 Task: Add a signature Katherine Jones containing With heartfelt thanks and warm wishes, Katherine Jones to email address softage.5@softage.net and add a label Green initiatives
Action: Mouse moved to (542, 180)
Screenshot: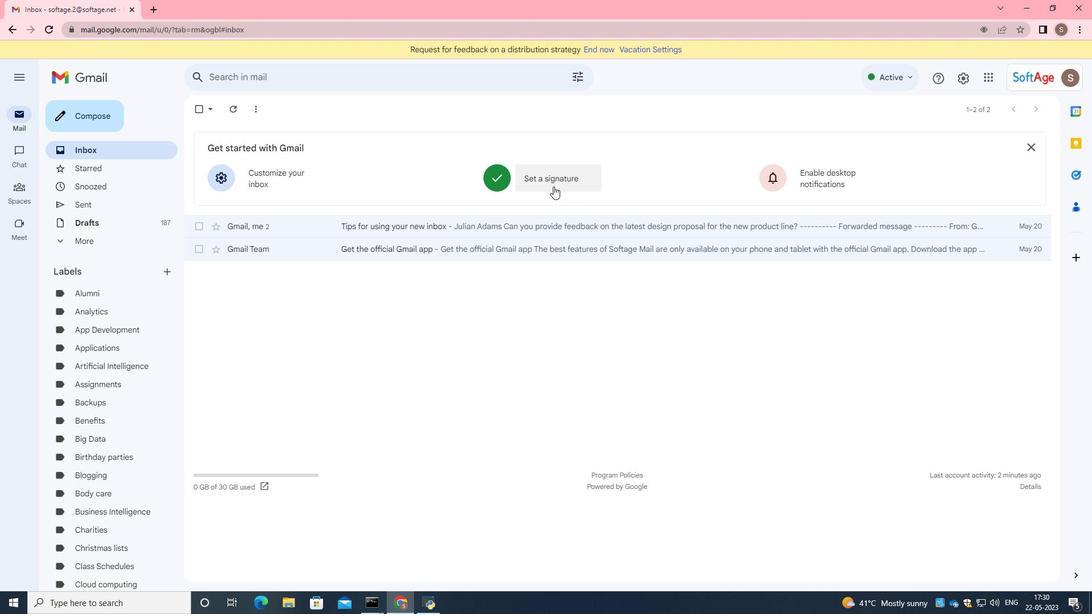 
Action: Mouse pressed left at (542, 180)
Screenshot: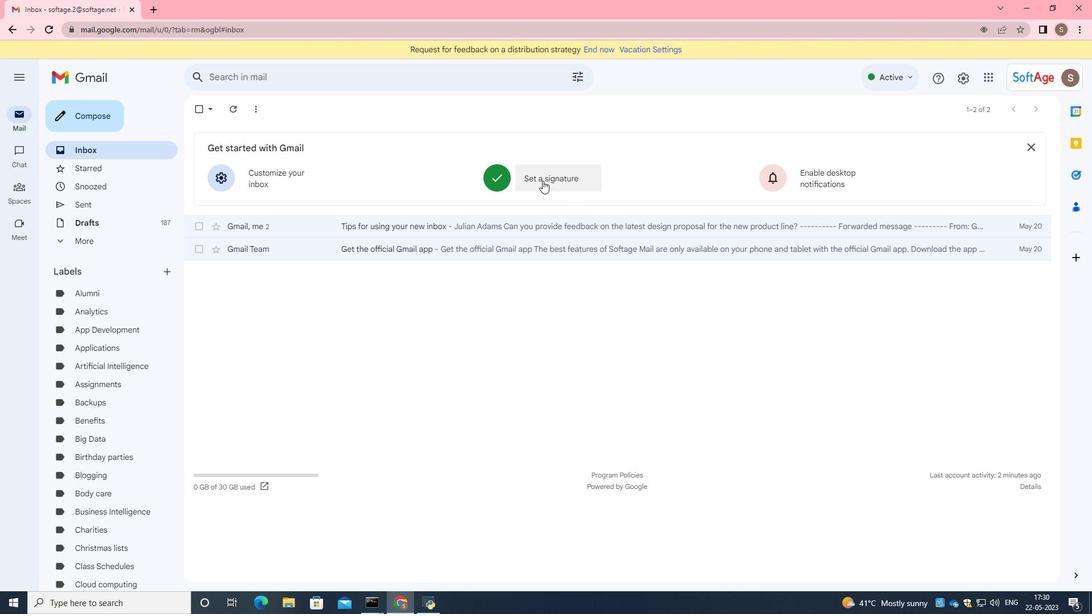
Action: Mouse moved to (521, 321)
Screenshot: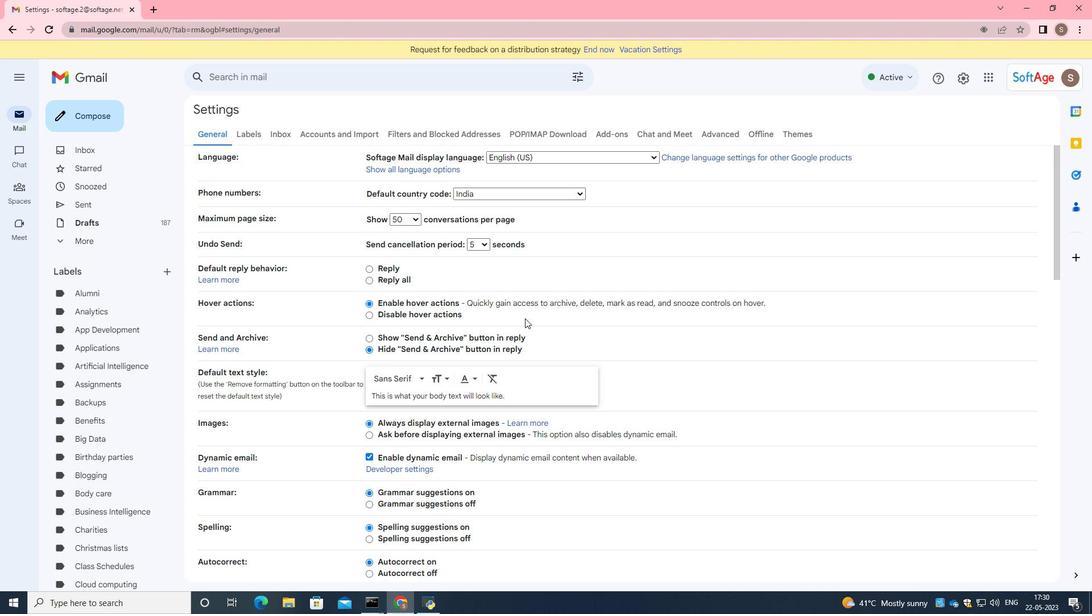 
Action: Mouse scrolled (521, 320) with delta (0, 0)
Screenshot: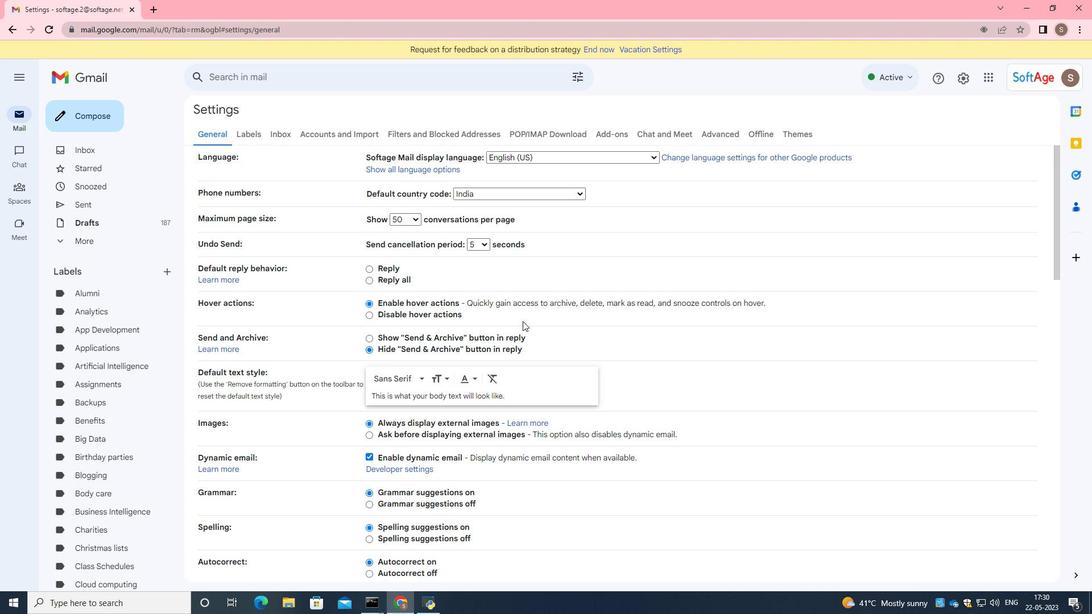 
Action: Mouse moved to (520, 320)
Screenshot: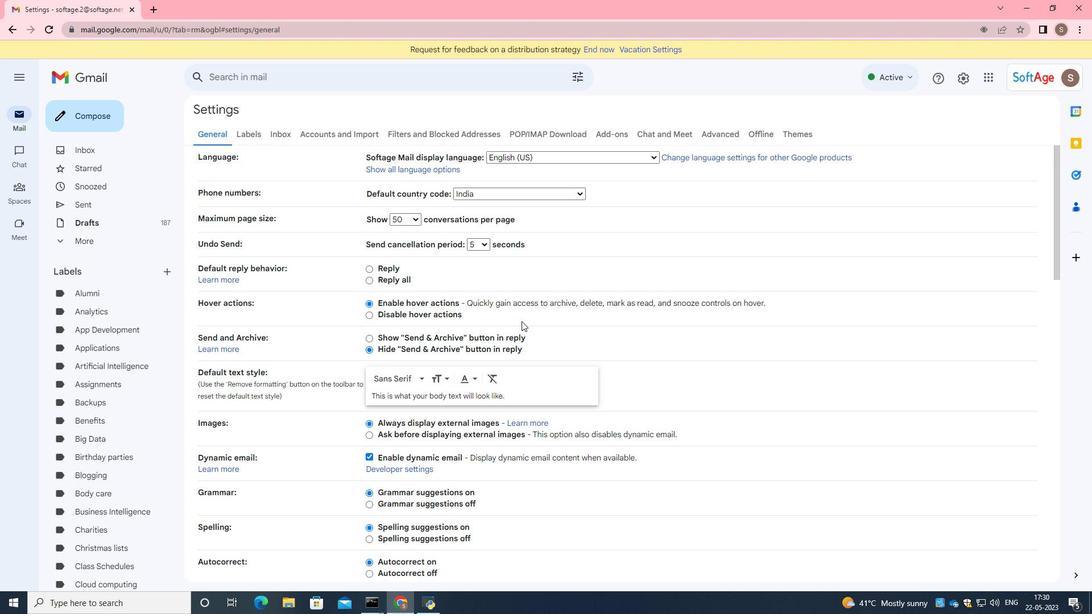 
Action: Mouse scrolled (521, 321) with delta (0, 0)
Screenshot: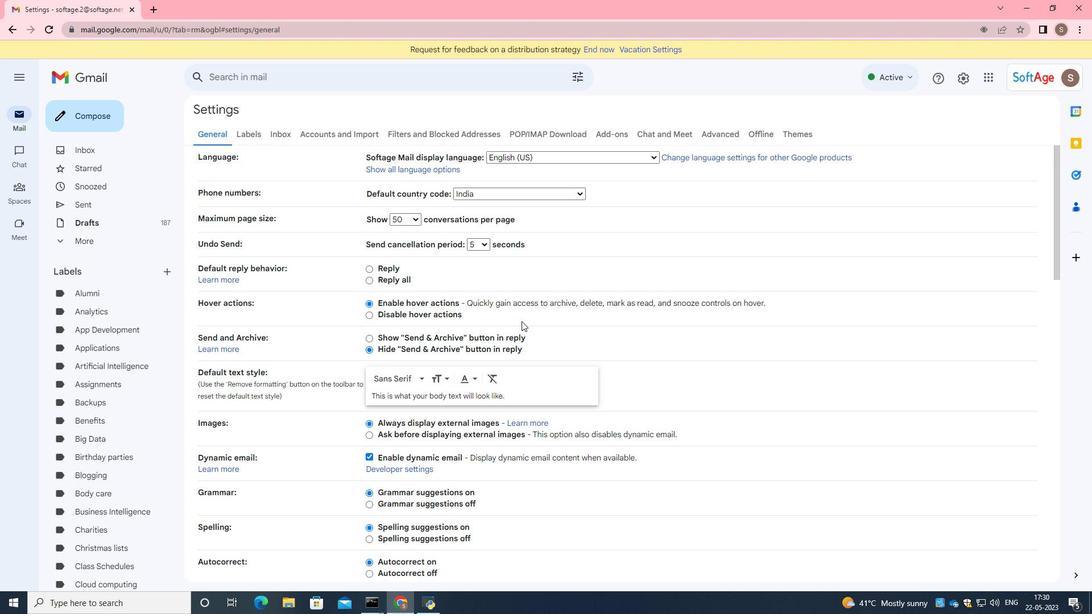 
Action: Mouse scrolled (521, 321) with delta (0, 0)
Screenshot: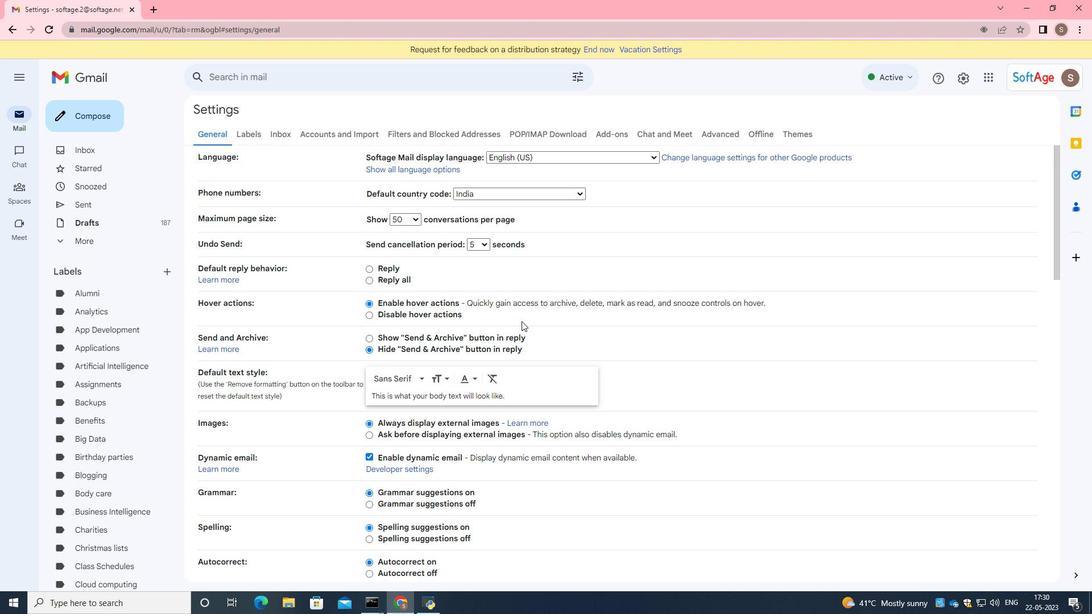 
Action: Mouse scrolled (521, 321) with delta (0, 0)
Screenshot: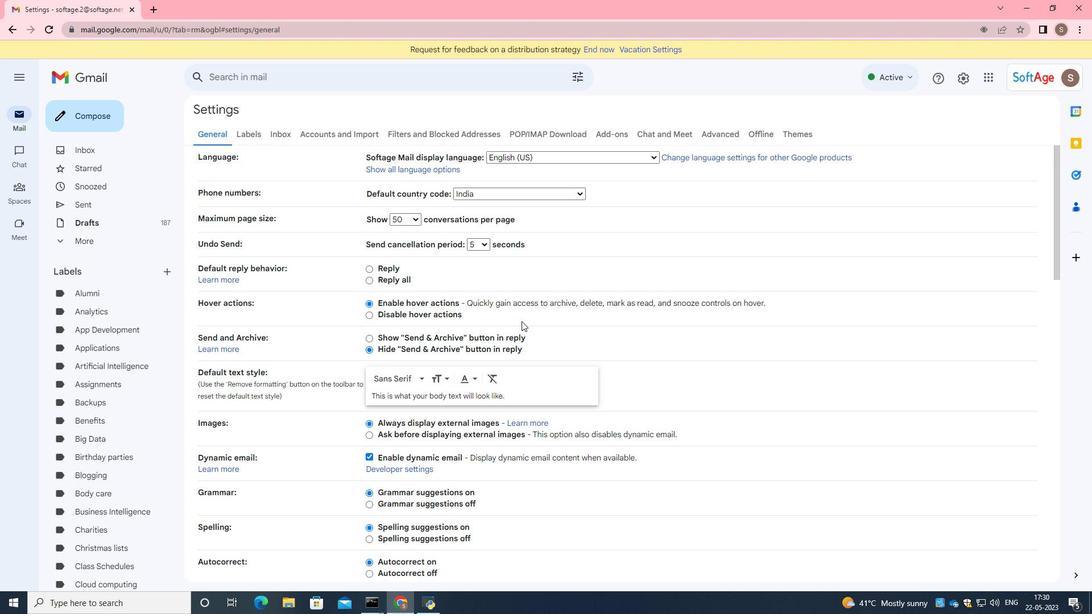 
Action: Mouse moved to (521, 320)
Screenshot: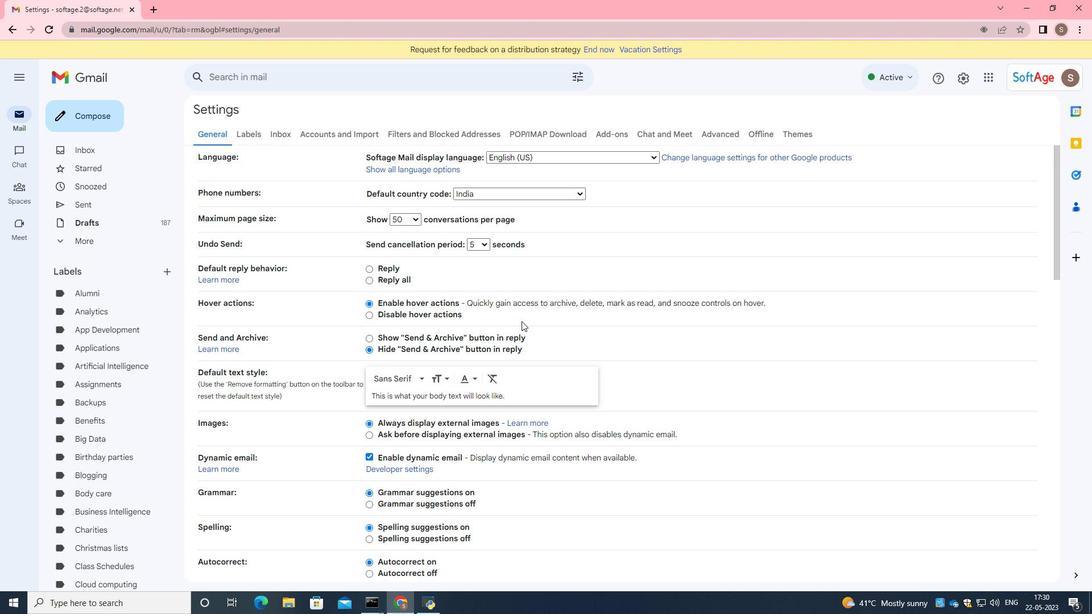 
Action: Mouse scrolled (521, 320) with delta (0, 0)
Screenshot: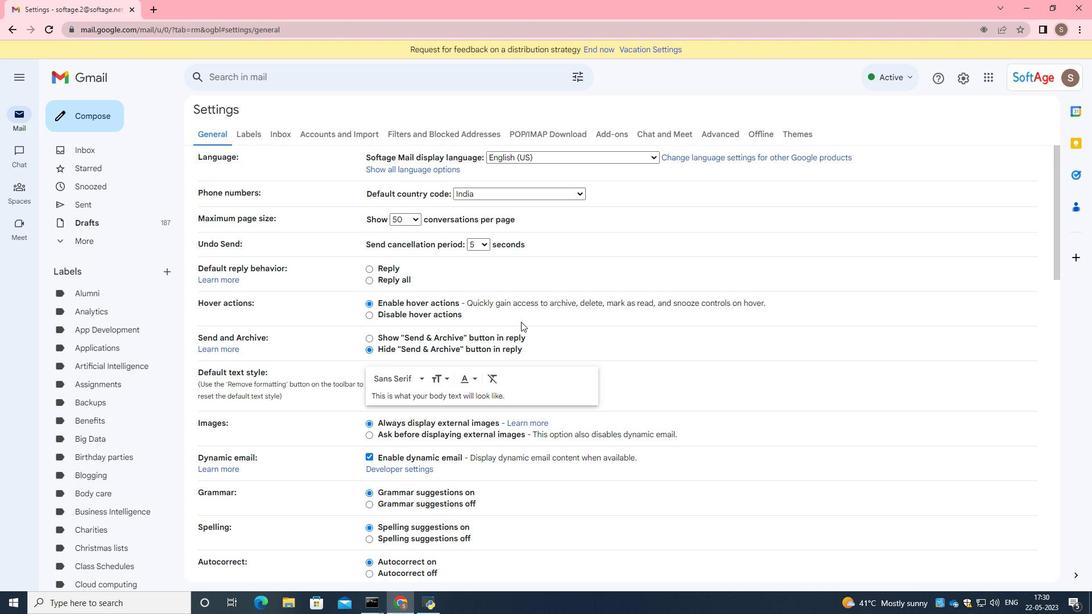
Action: Mouse moved to (521, 322)
Screenshot: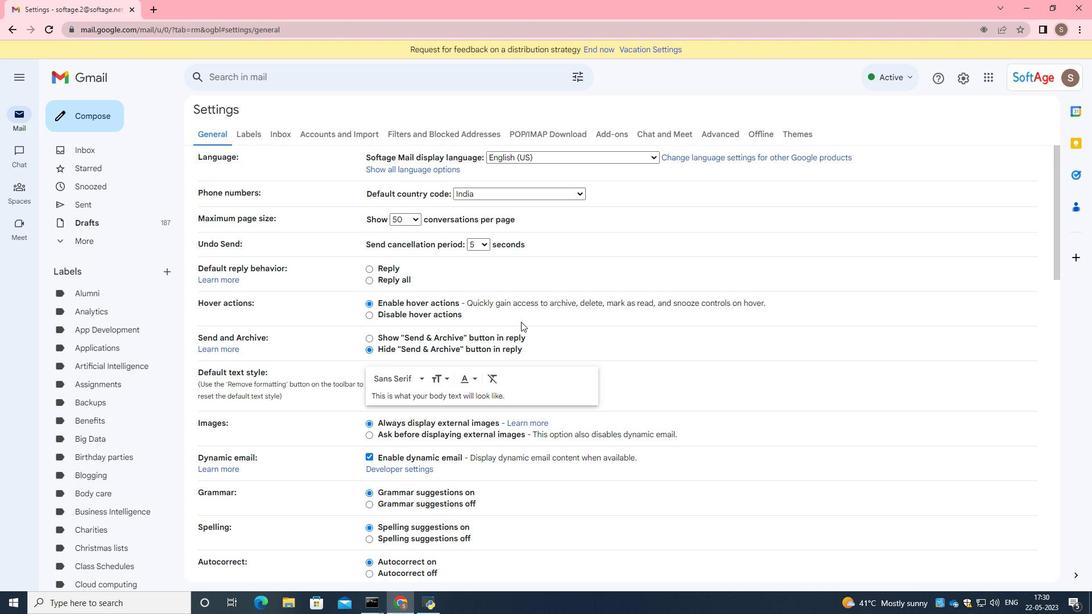 
Action: Mouse scrolled (521, 321) with delta (0, 0)
Screenshot: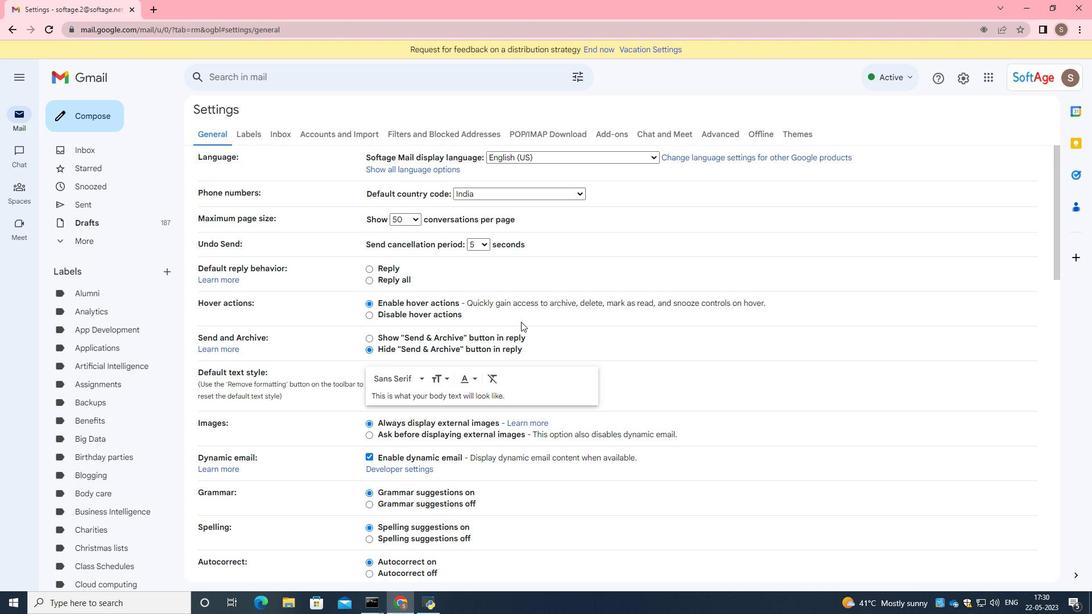 
Action: Mouse scrolled (521, 321) with delta (0, 0)
Screenshot: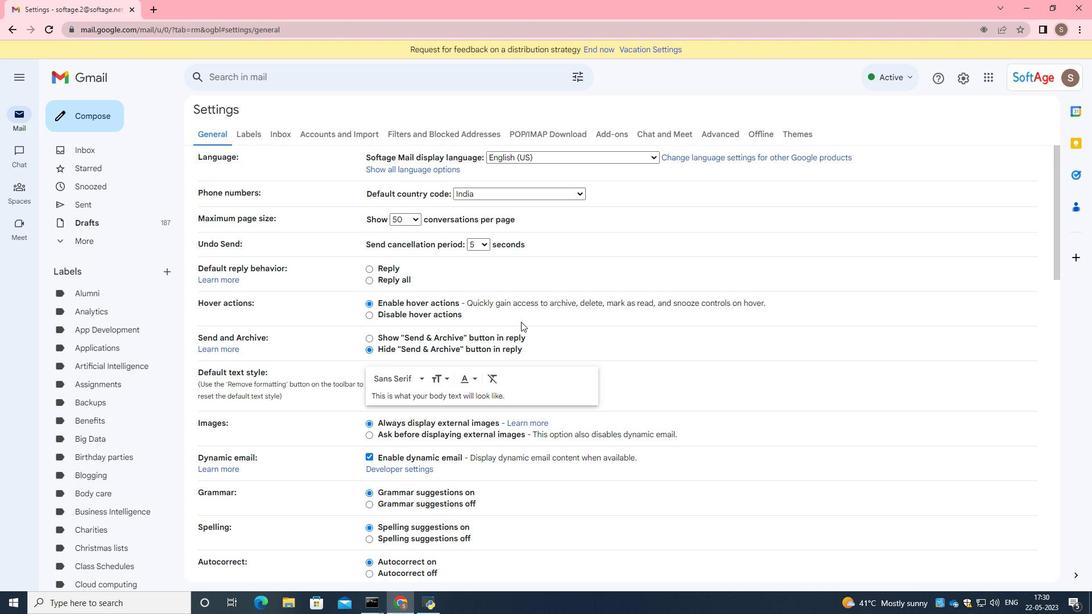 
Action: Mouse scrolled (521, 321) with delta (0, 0)
Screenshot: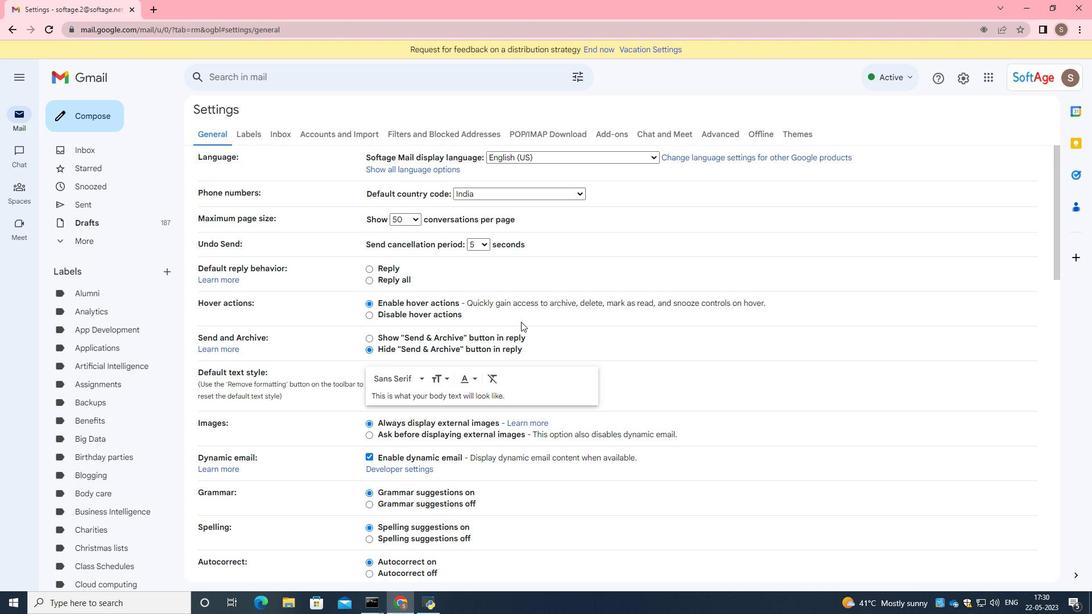 
Action: Mouse scrolled (521, 321) with delta (0, 0)
Screenshot: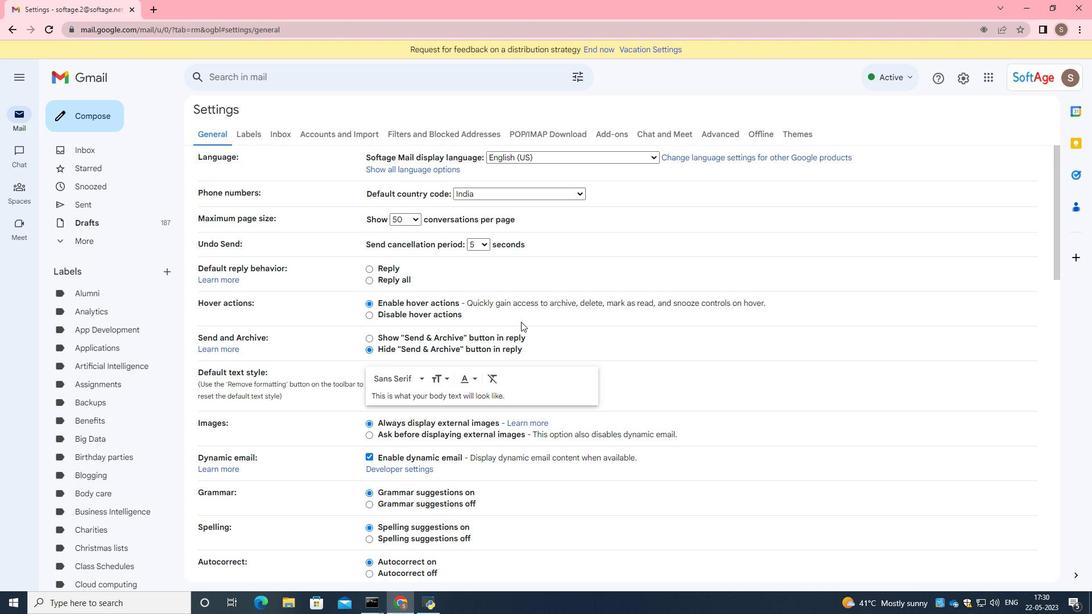 
Action: Mouse moved to (521, 323)
Screenshot: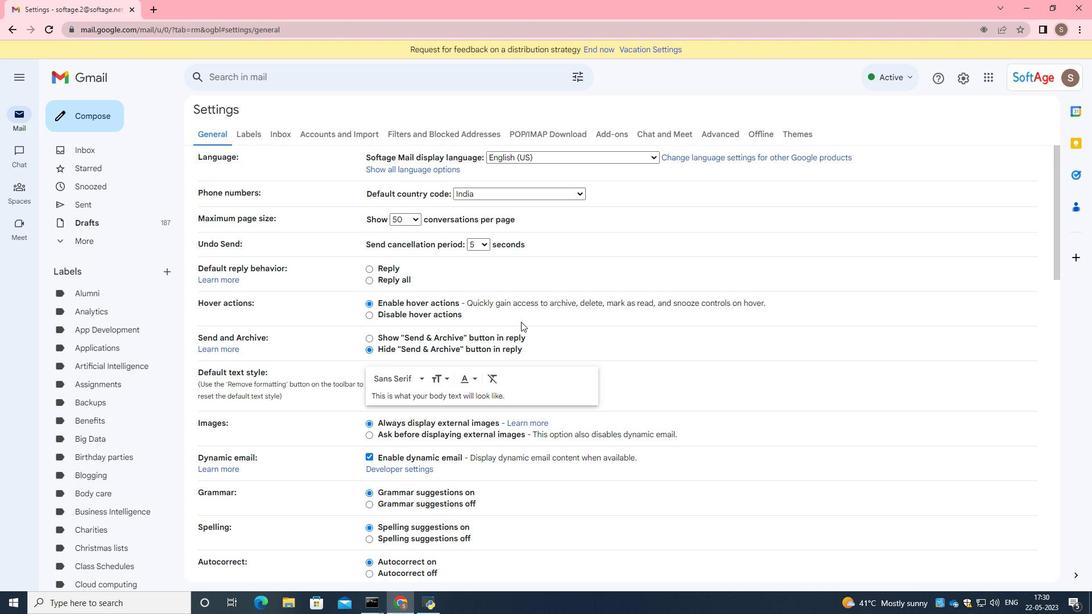 
Action: Mouse scrolled (521, 322) with delta (0, 0)
Screenshot: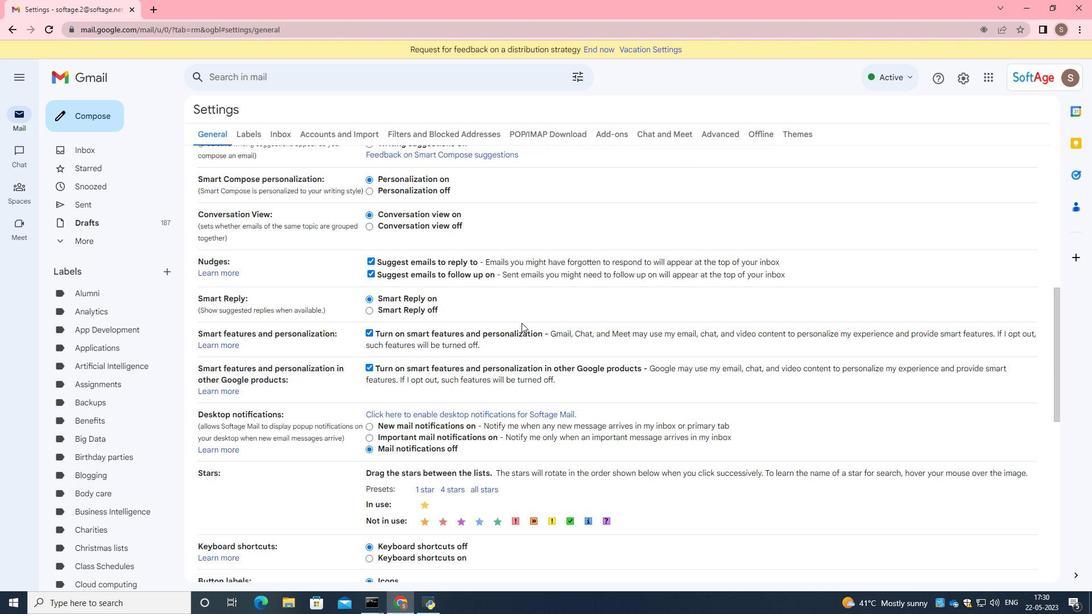 
Action: Mouse scrolled (521, 322) with delta (0, 0)
Screenshot: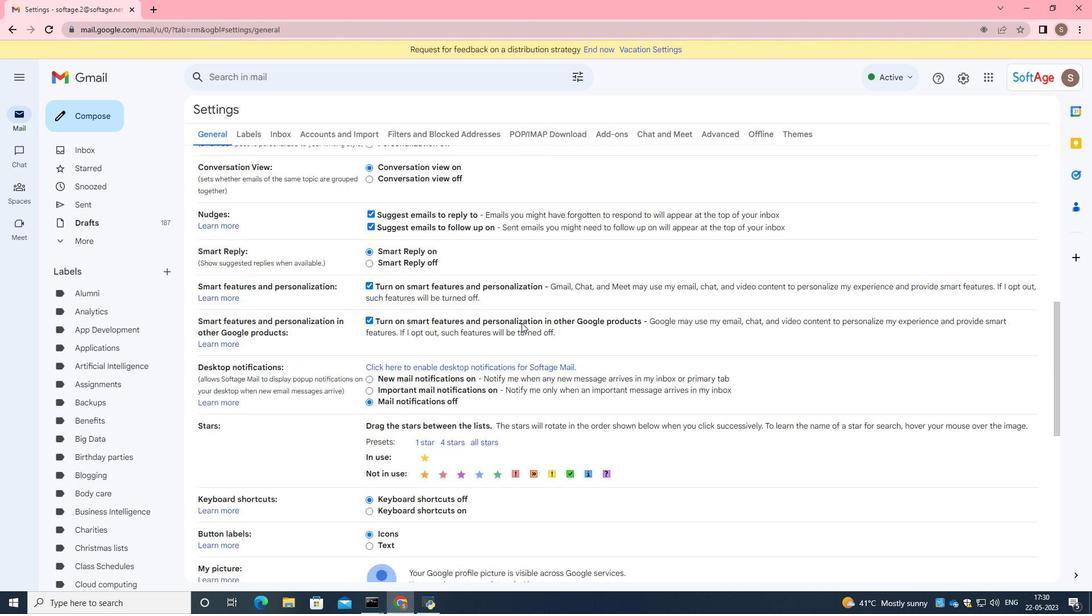 
Action: Mouse moved to (521, 330)
Screenshot: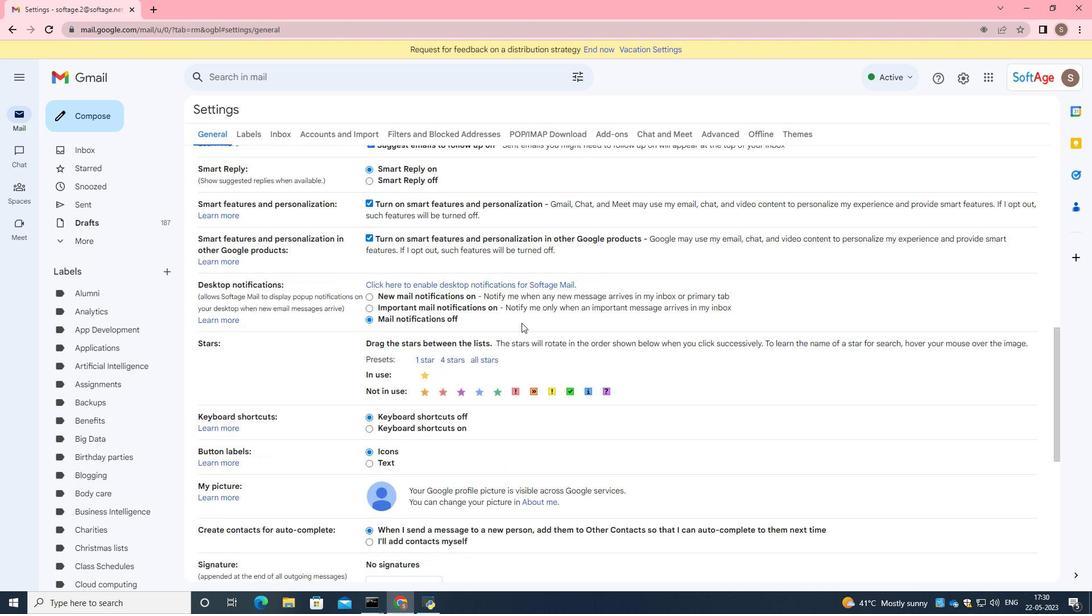 
Action: Mouse scrolled (521, 329) with delta (0, 0)
Screenshot: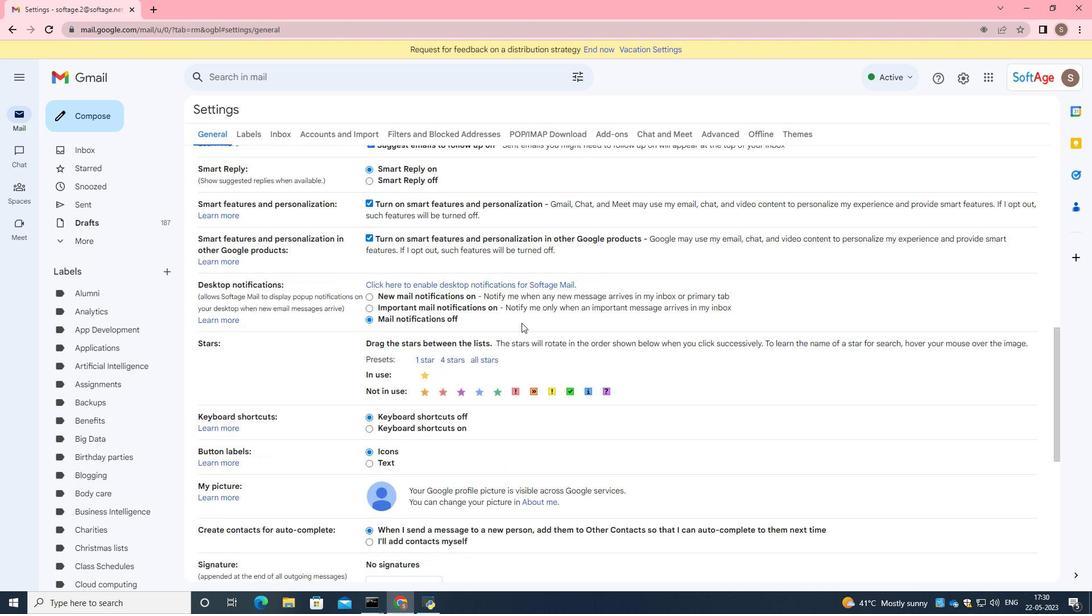 
Action: Mouse moved to (523, 334)
Screenshot: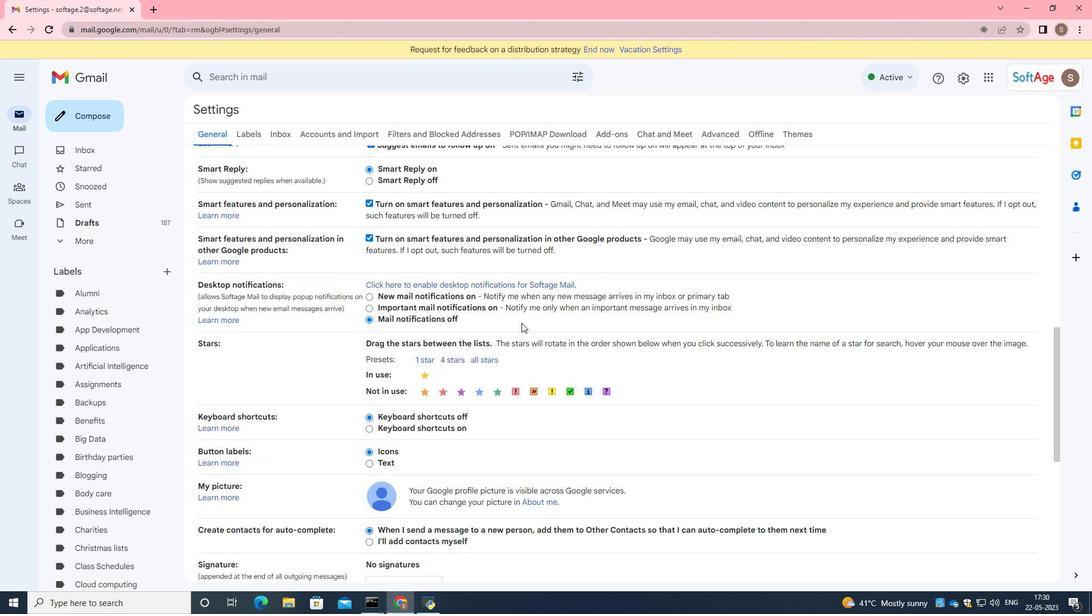 
Action: Mouse scrolled (523, 333) with delta (0, 0)
Screenshot: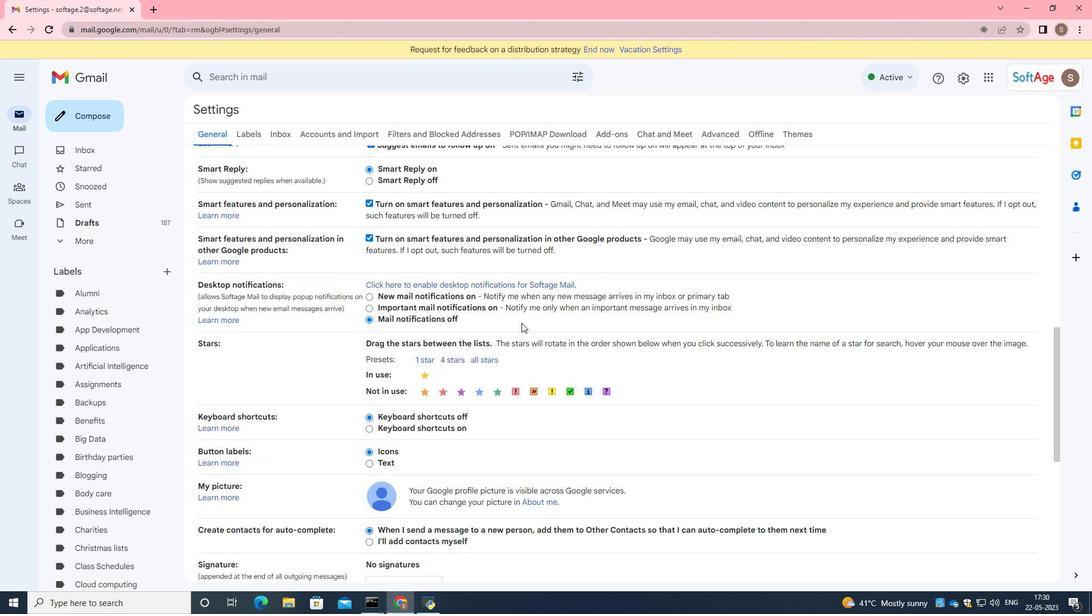 
Action: Mouse moved to (523, 336)
Screenshot: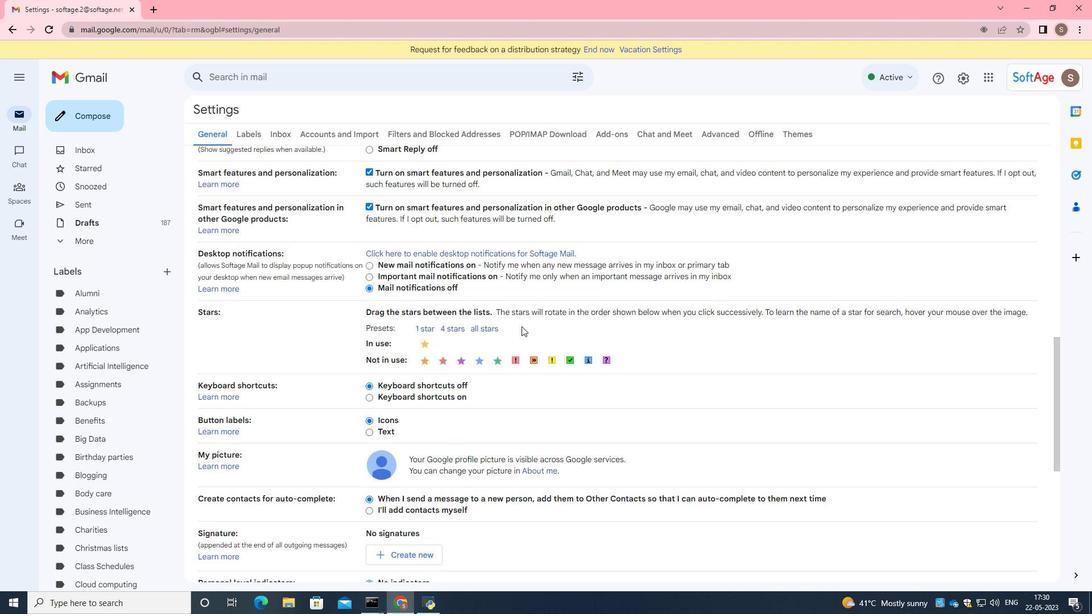 
Action: Mouse scrolled (523, 335) with delta (0, 0)
Screenshot: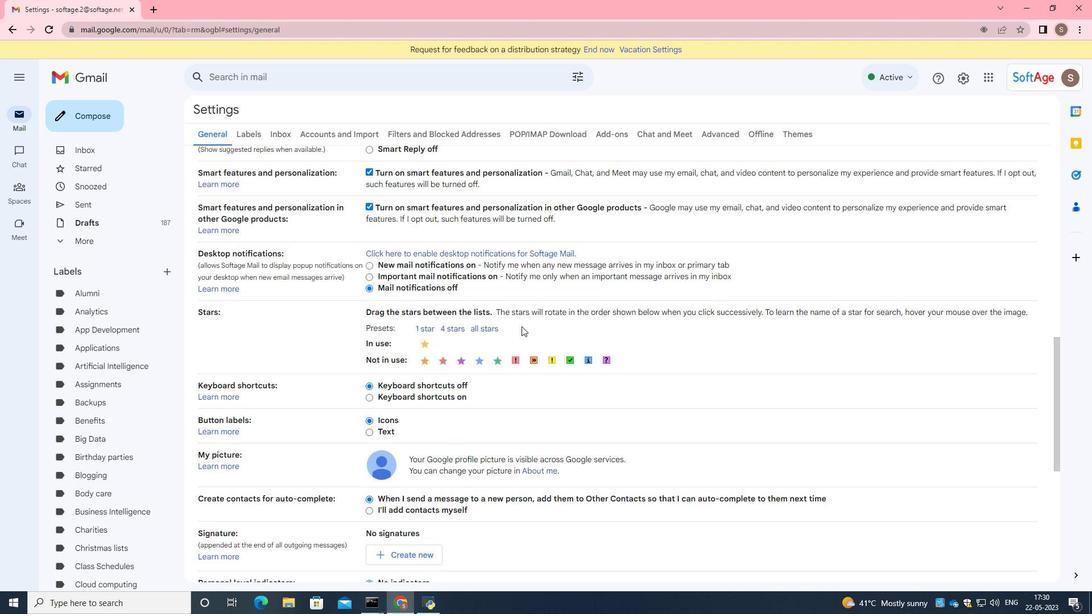 
Action: Mouse moved to (523, 339)
Screenshot: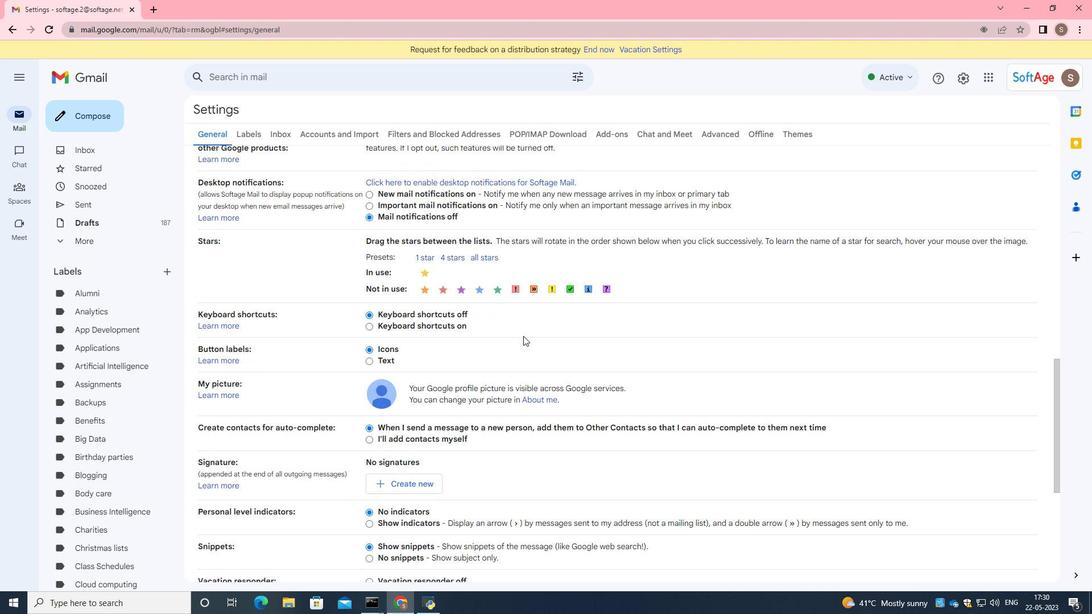 
Action: Mouse scrolled (523, 338) with delta (0, 0)
Screenshot: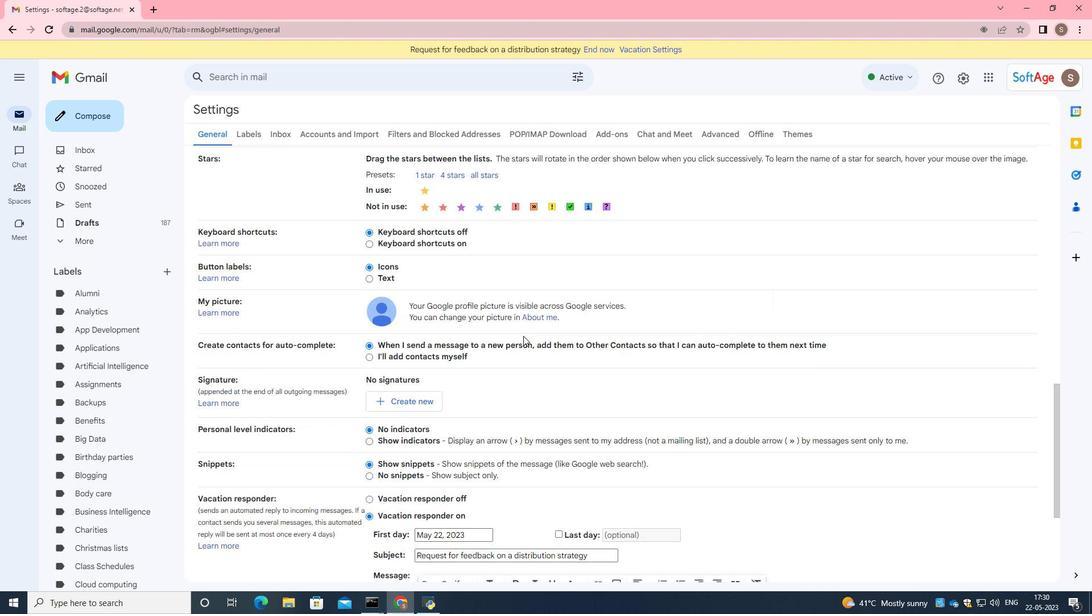 
Action: Mouse moved to (523, 340)
Screenshot: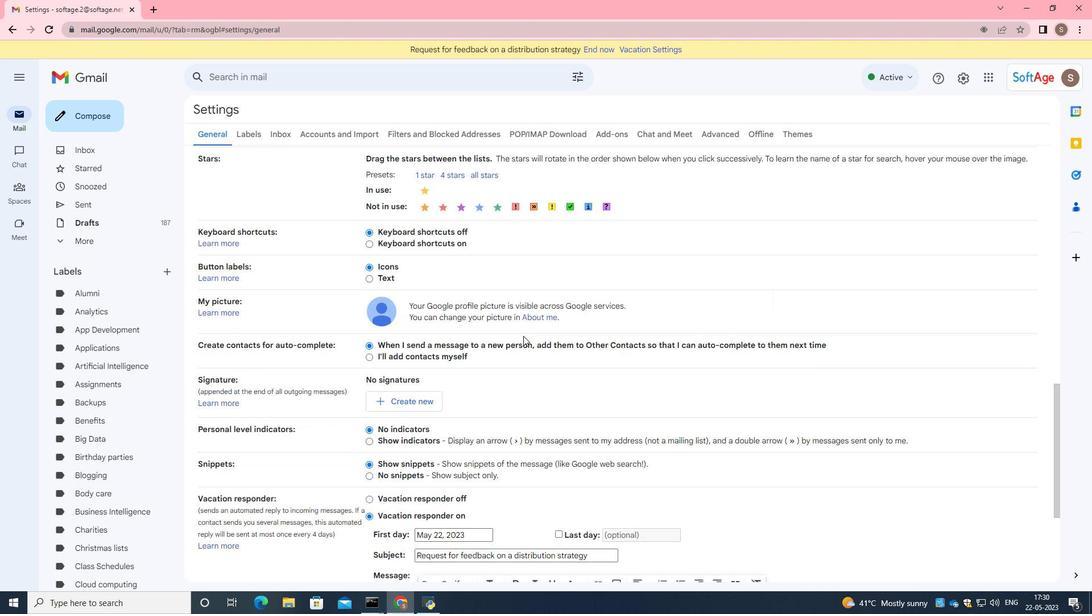 
Action: Mouse scrolled (523, 339) with delta (0, 0)
Screenshot: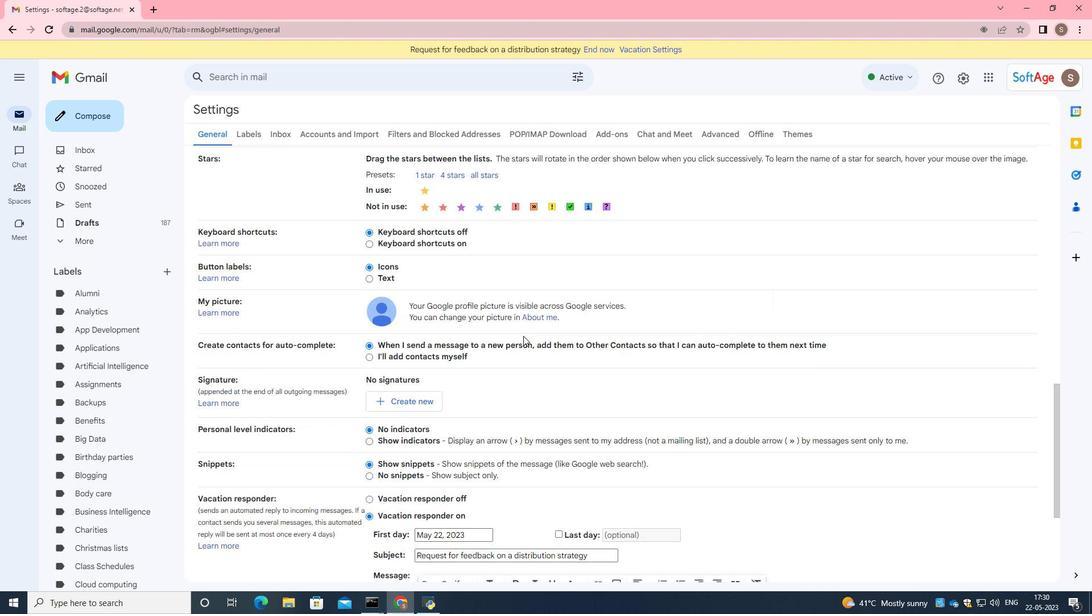 
Action: Mouse moved to (403, 271)
Screenshot: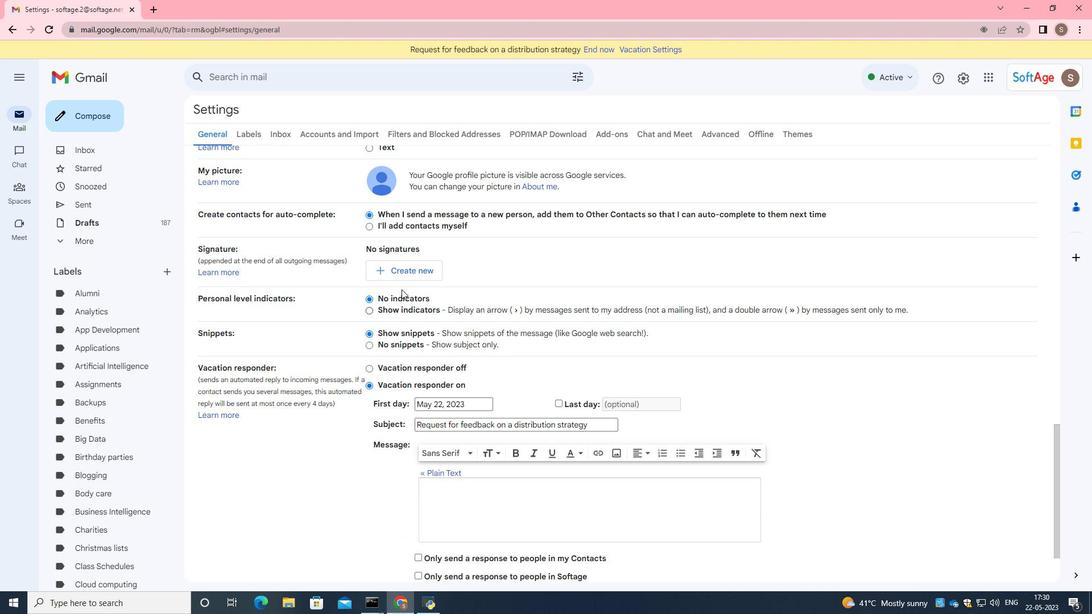 
Action: Mouse pressed left at (403, 271)
Screenshot: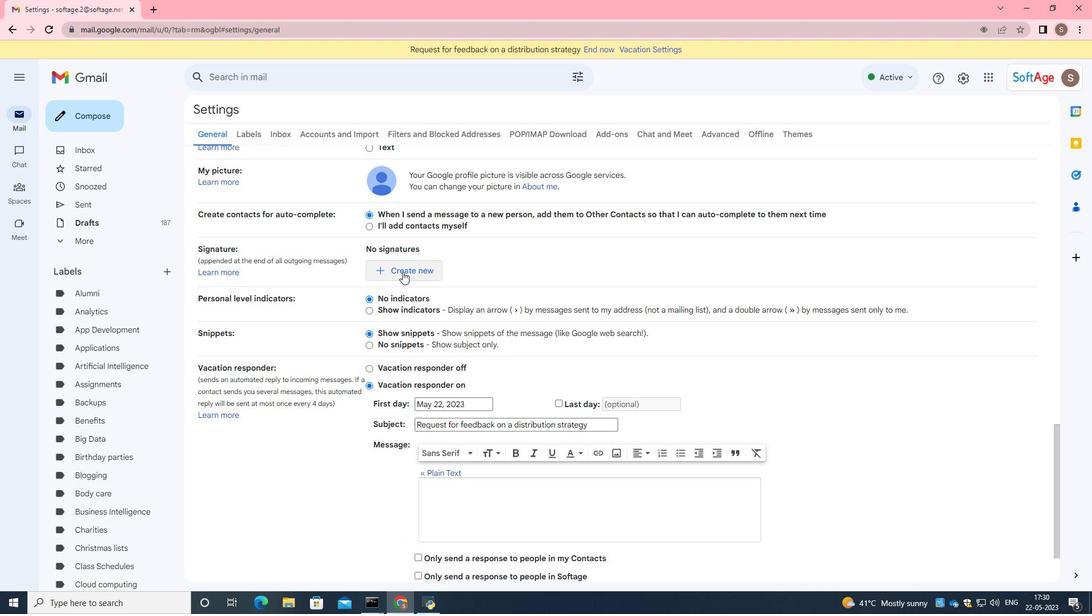 
Action: Mouse moved to (452, 305)
Screenshot: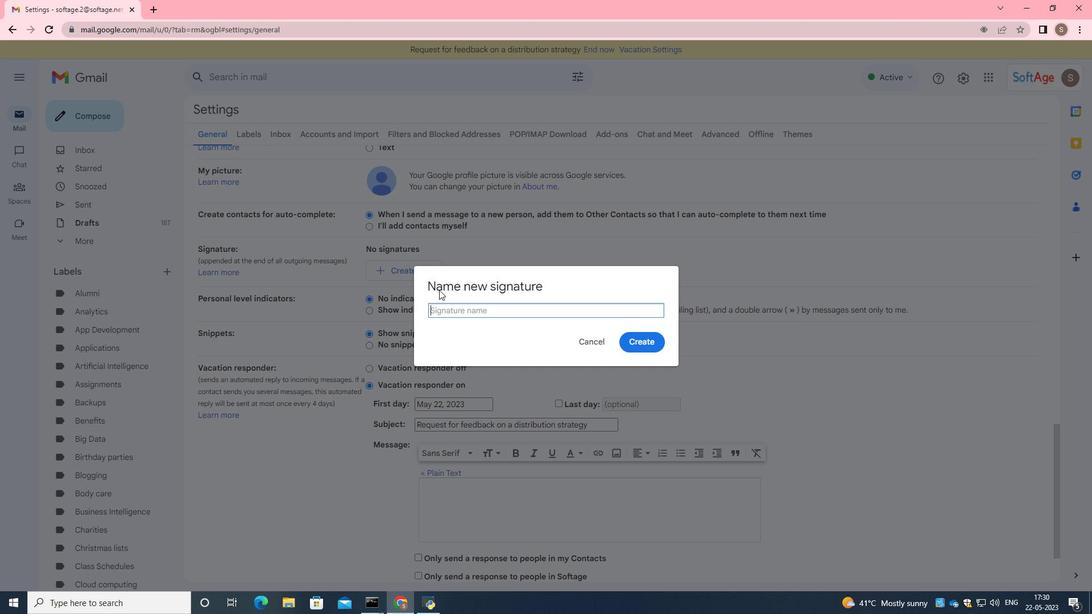 
Action: Key pressed <Key.caps_lock>K<Key.caps_lock>atherine<Key.space><Key.caps_lock>J<Key.caps_lock>ones
Screenshot: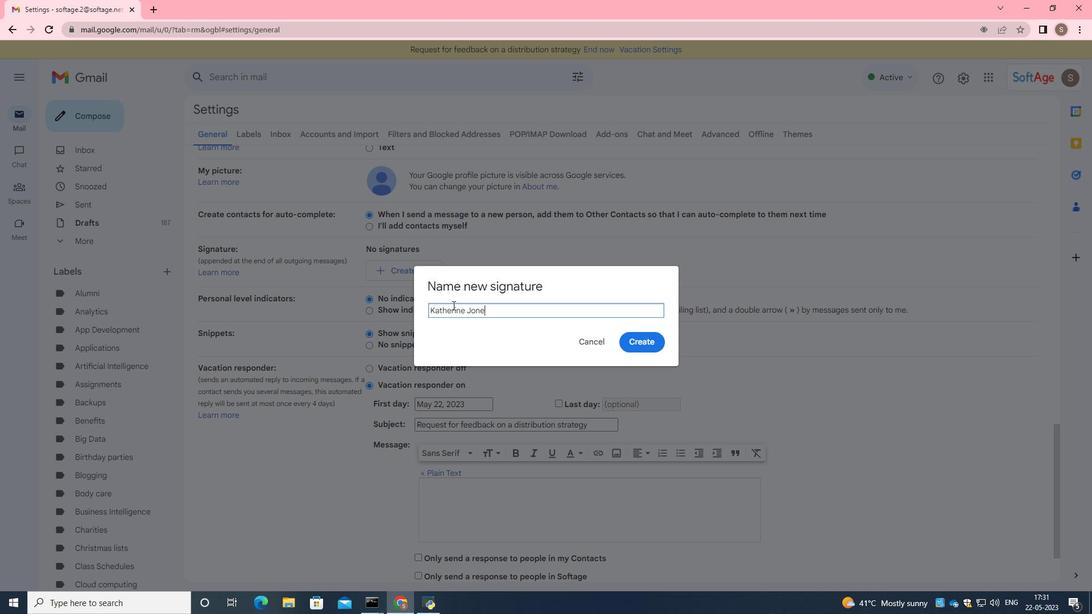 
Action: Mouse moved to (640, 346)
Screenshot: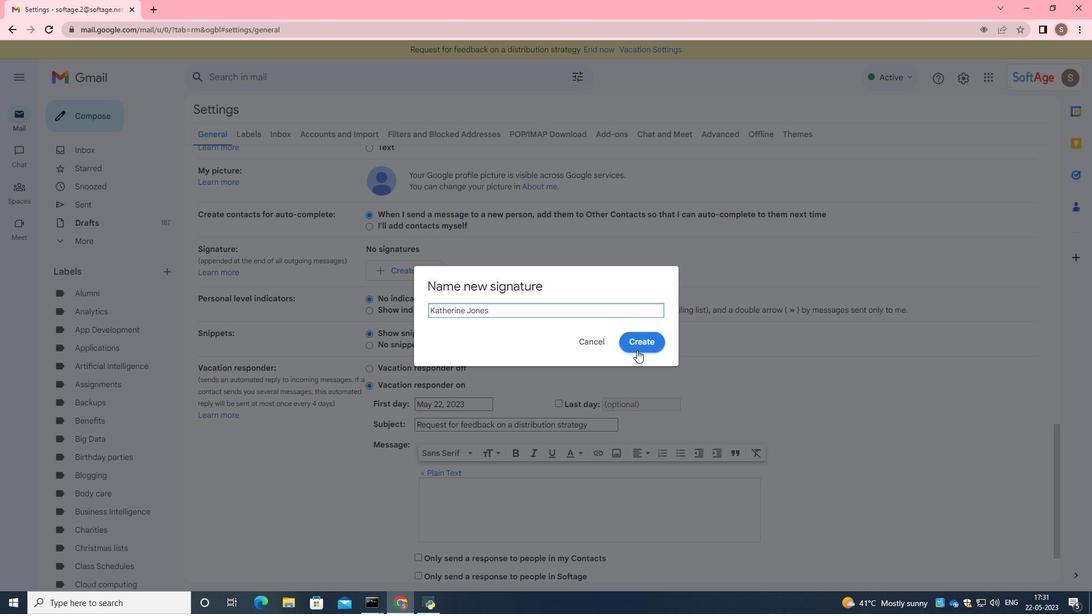 
Action: Mouse pressed left at (640, 346)
Screenshot: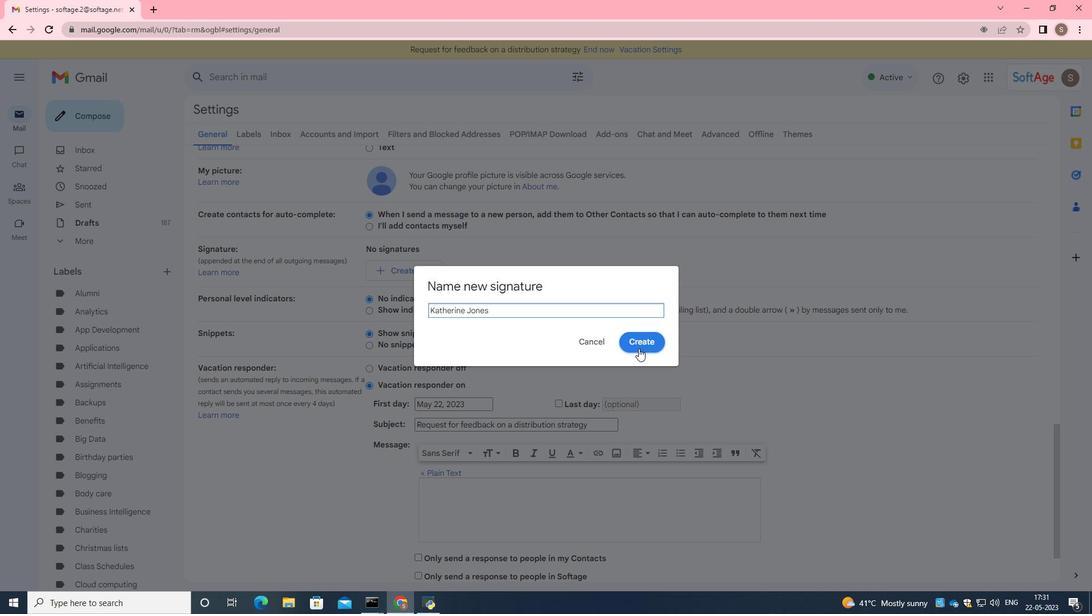 
Action: Mouse moved to (581, 281)
Screenshot: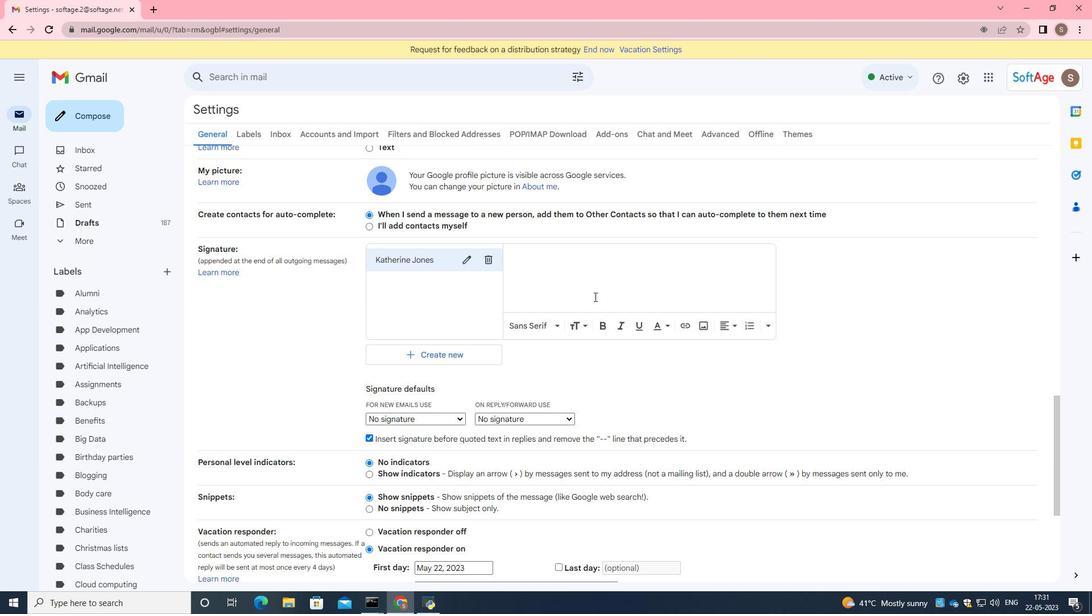 
Action: Mouse pressed left at (581, 281)
Screenshot: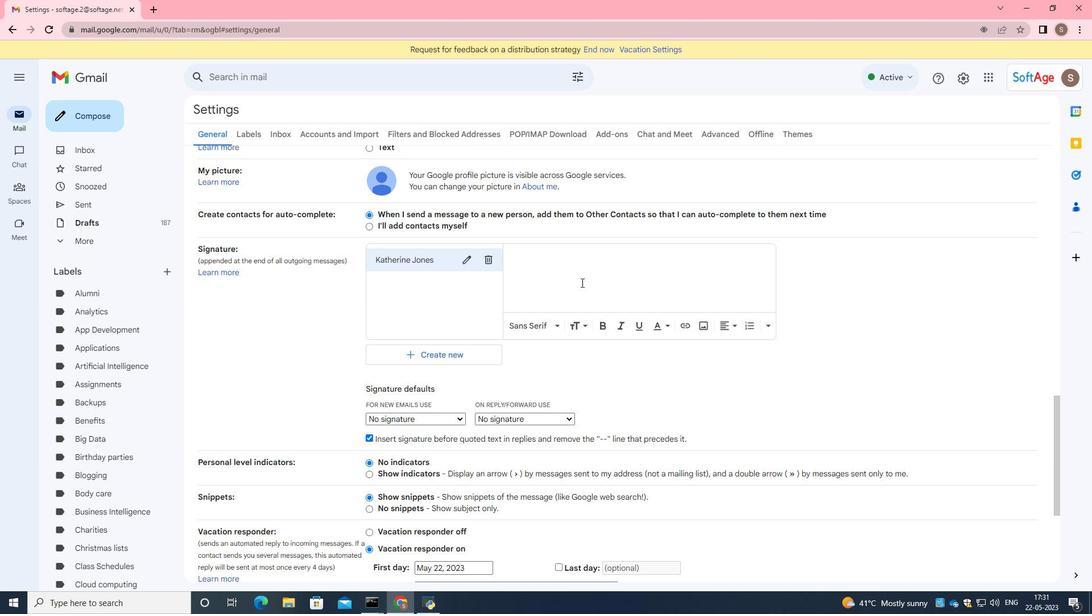 
Action: Mouse moved to (581, 281)
Screenshot: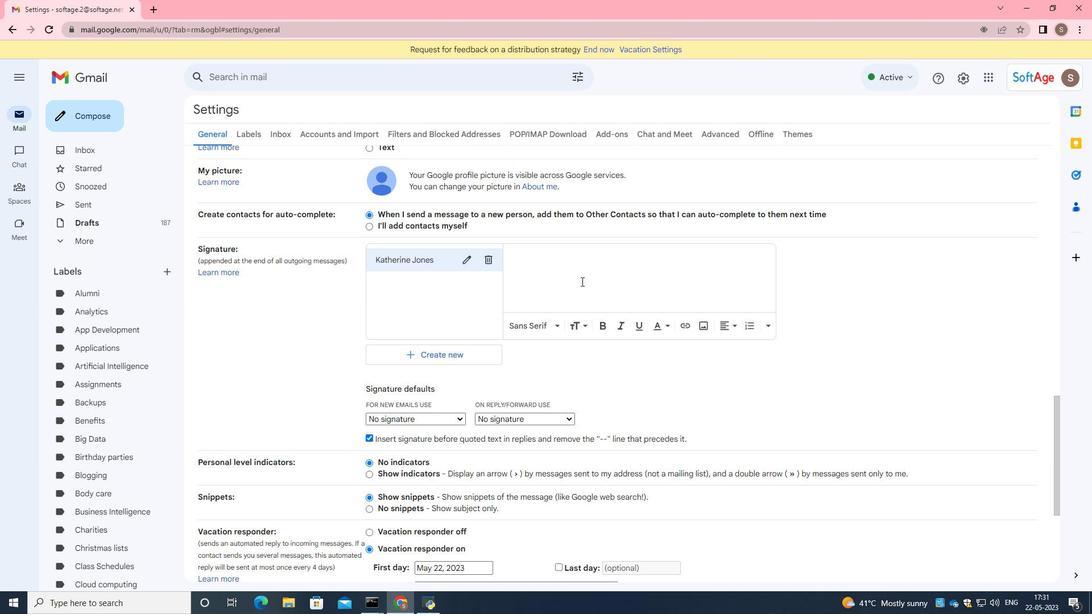 
Action: Key pressed <Key.caps_lock>H<Key.caps_lock>eartfelt<Key.space><Key.caps_lock>T<Key.caps_lock>hanks<Key.space>and<Key.space>warm<Key.space>wishes,<Key.enter><Key.caps_lock>K<Key.caps_lock>atherine<Key.space><Key.caps_lock>J<Key.caps_lock>ones
Screenshot: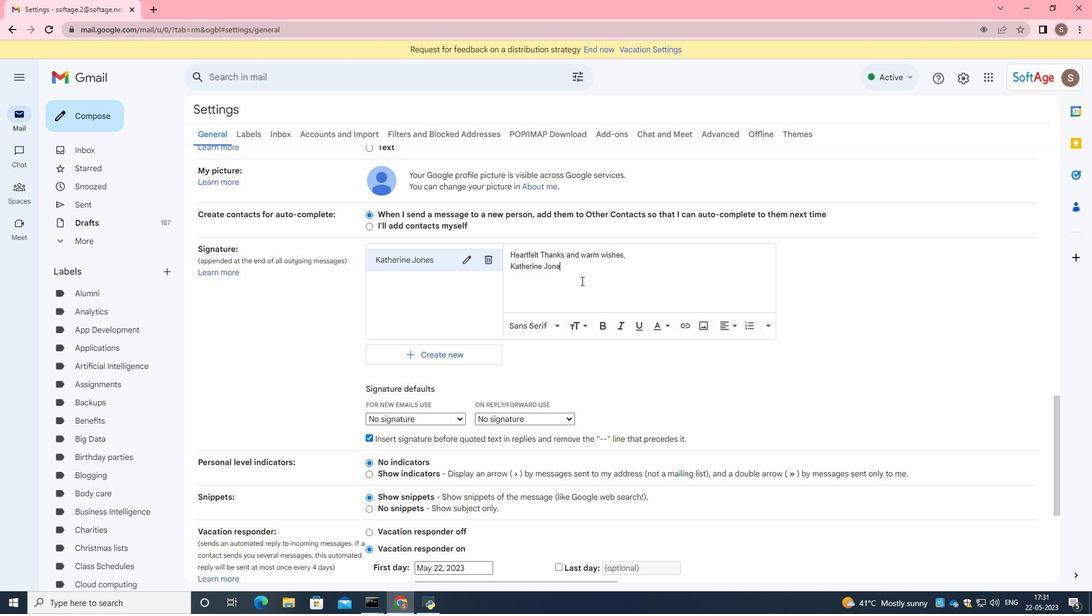 
Action: Mouse moved to (595, 279)
Screenshot: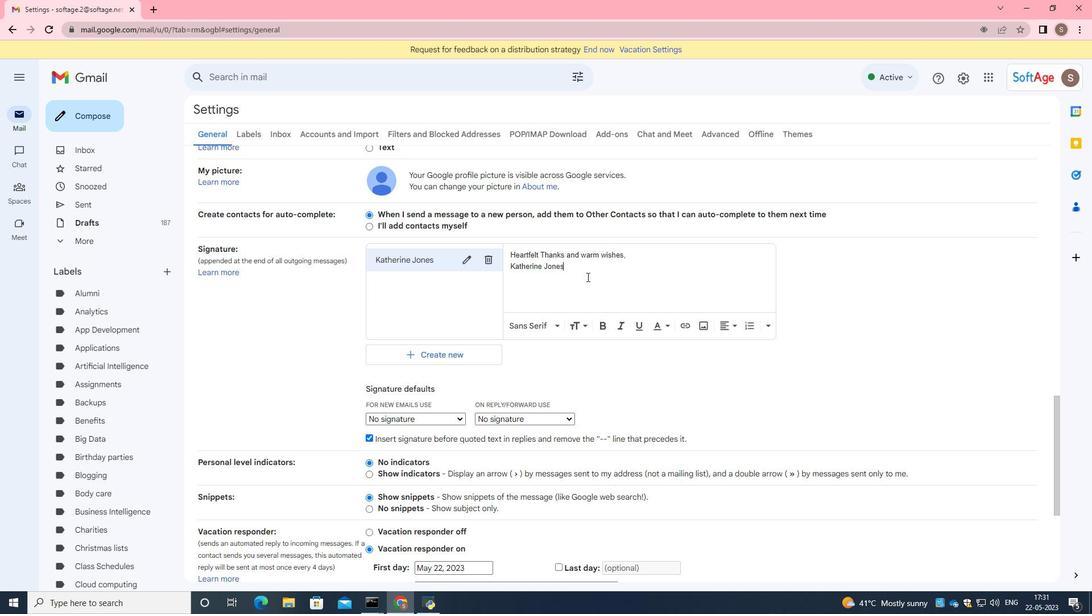 
Action: Mouse scrolled (595, 278) with delta (0, 0)
Screenshot: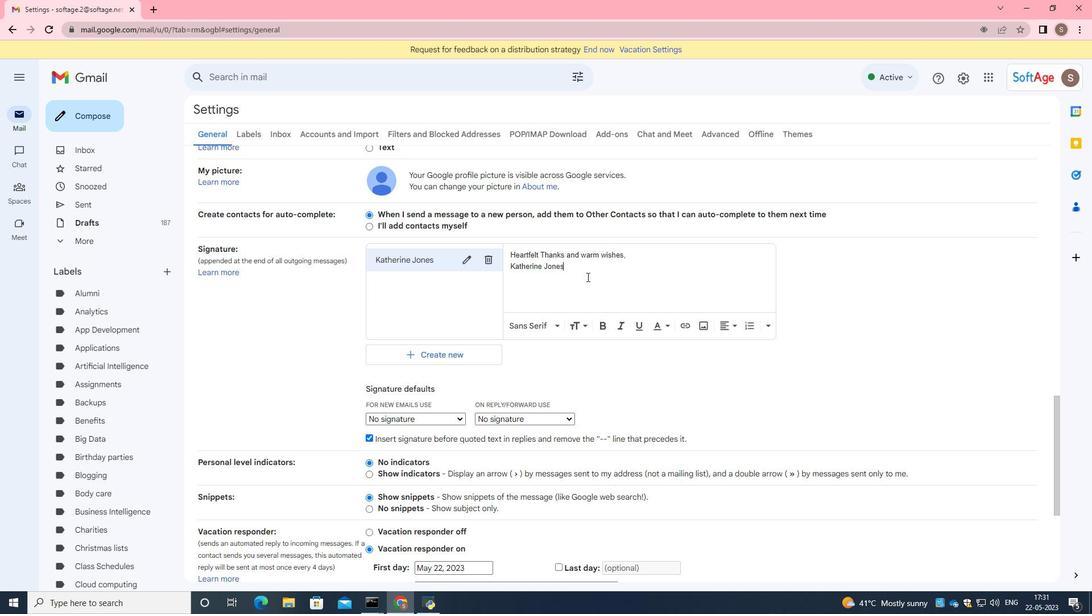 
Action: Mouse scrolled (595, 278) with delta (0, 0)
Screenshot: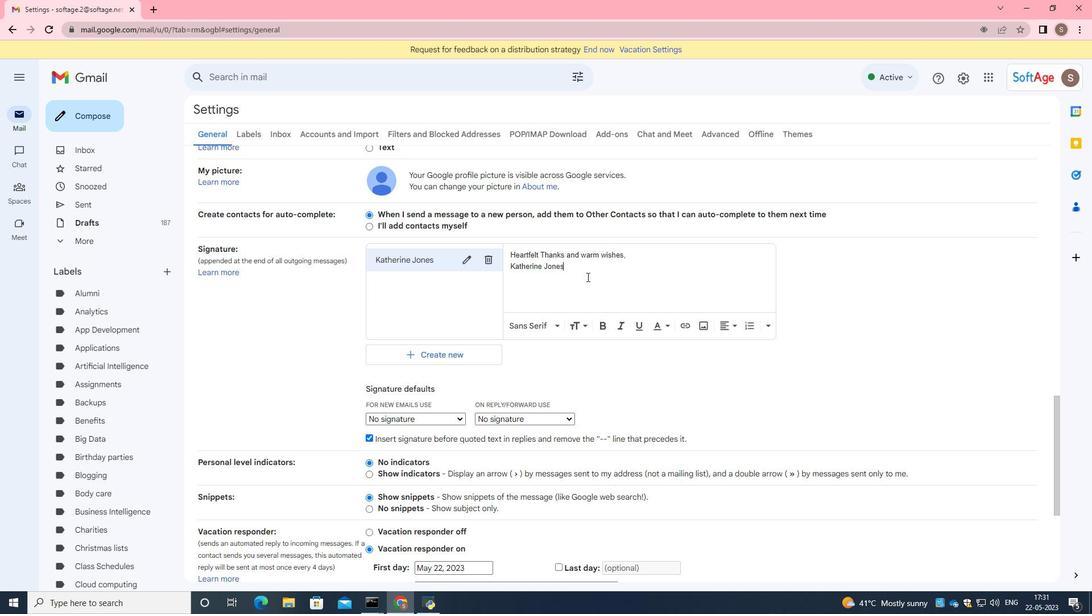 
Action: Mouse moved to (596, 279)
Screenshot: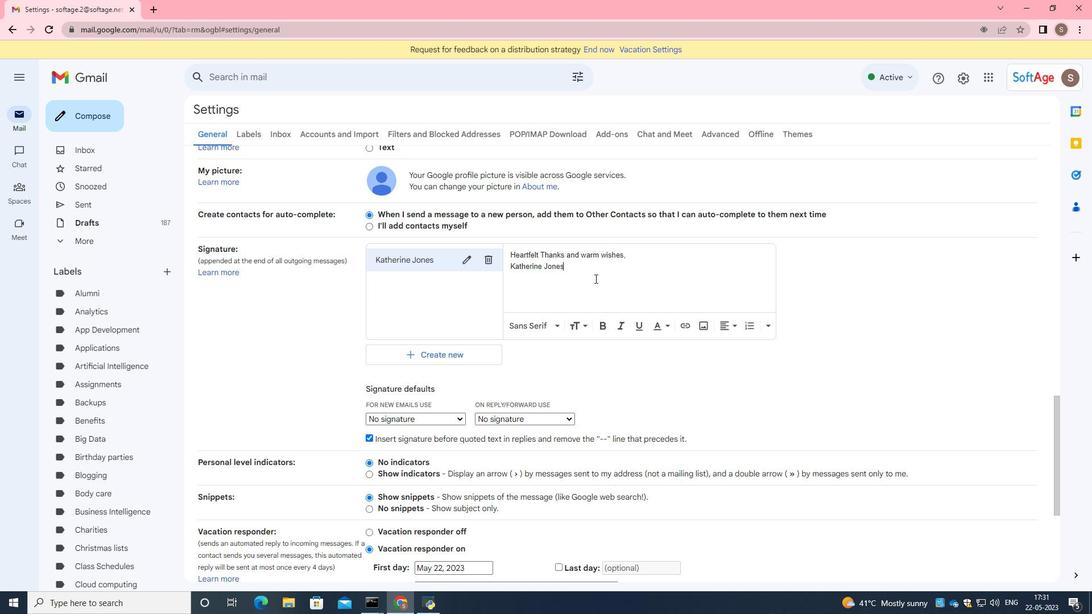 
Action: Mouse scrolled (596, 279) with delta (0, 0)
Screenshot: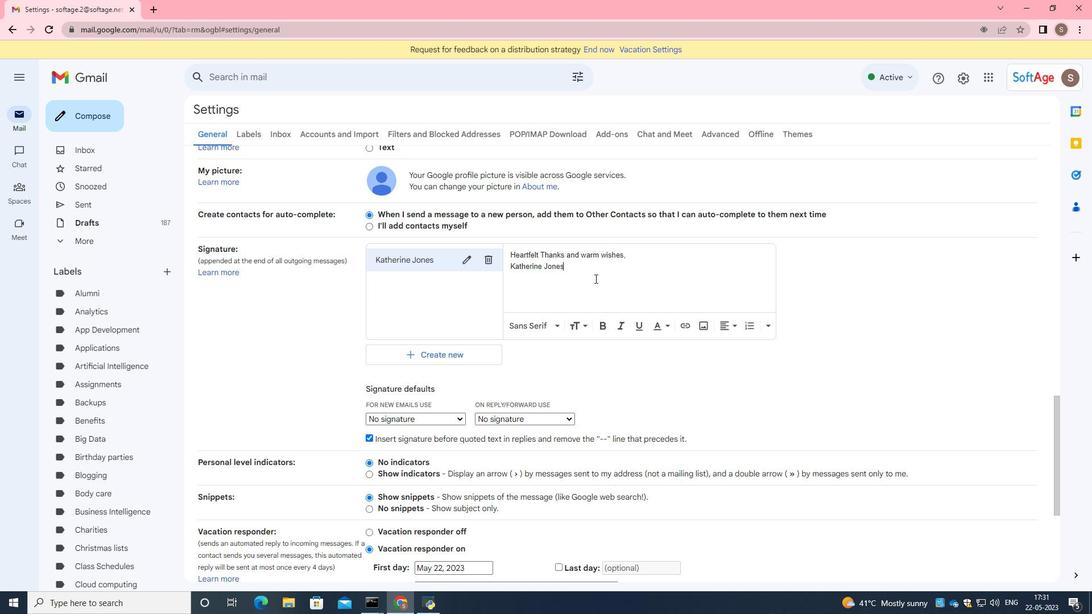 
Action: Mouse moved to (598, 287)
Screenshot: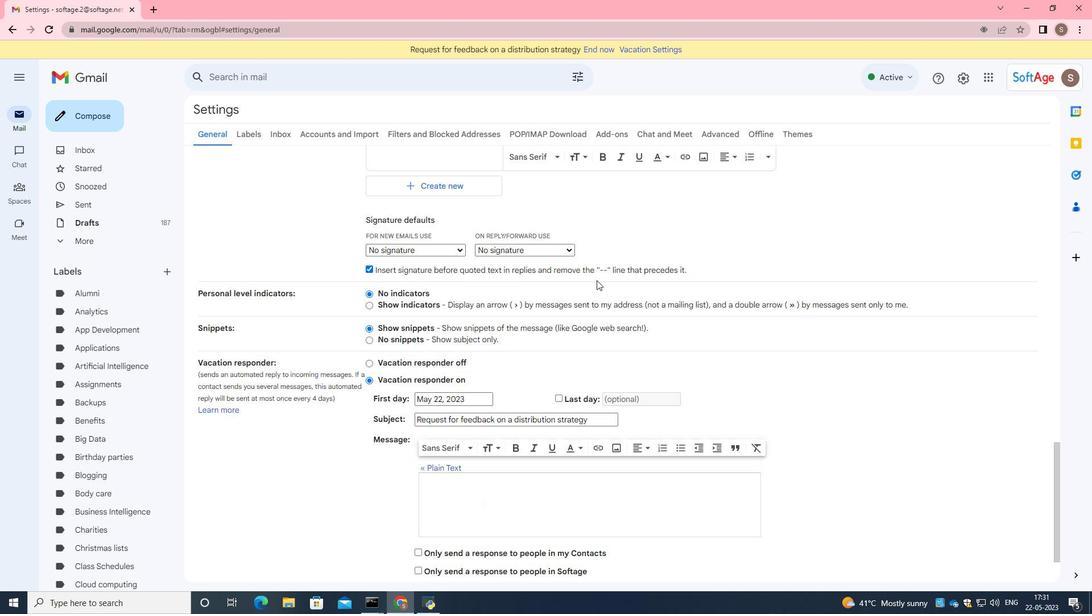 
Action: Mouse scrolled (598, 286) with delta (0, 0)
Screenshot: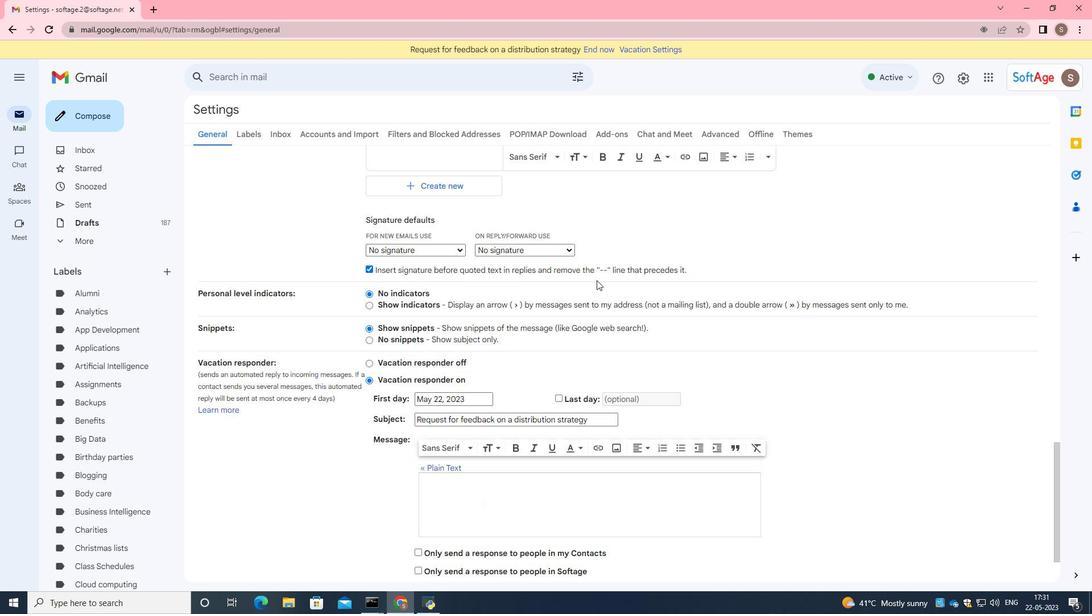 
Action: Mouse moved to (597, 295)
Screenshot: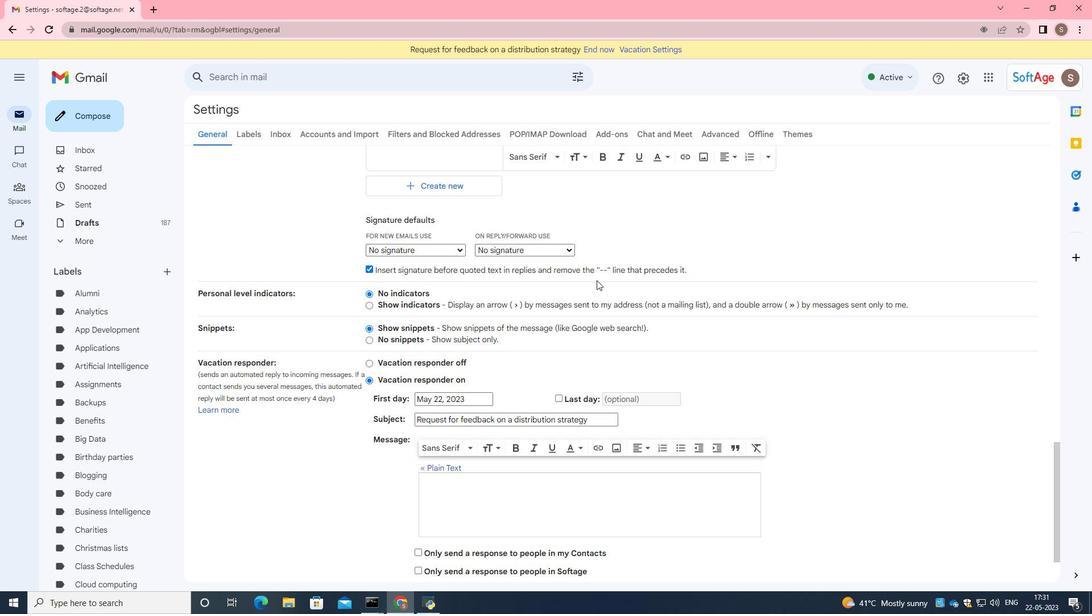 
Action: Mouse scrolled (597, 295) with delta (0, 0)
Screenshot: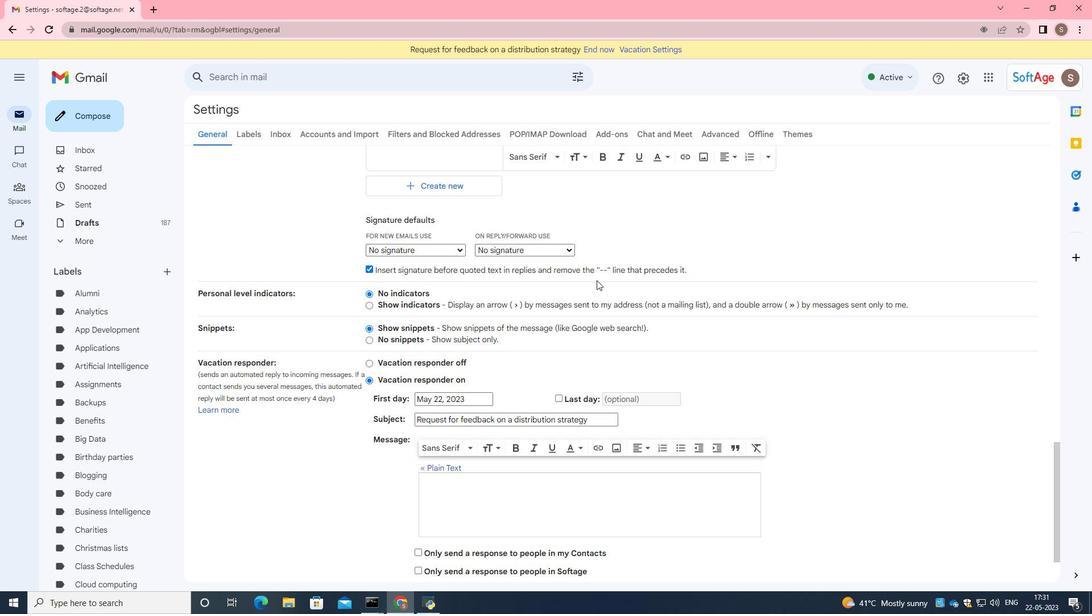 
Action: Mouse moved to (597, 298)
Screenshot: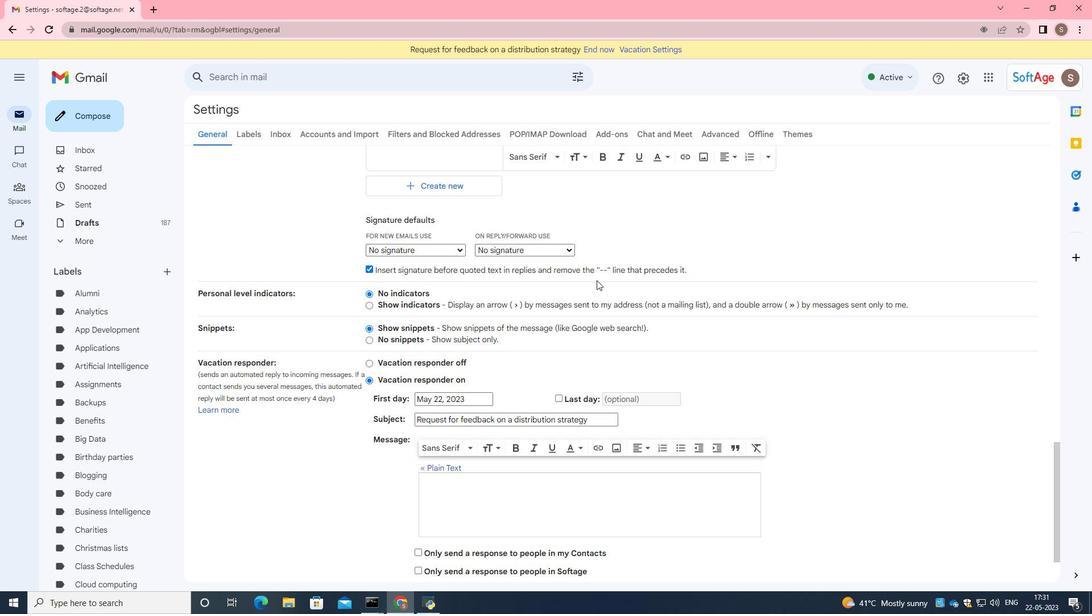
Action: Mouse scrolled (597, 298) with delta (0, 0)
Screenshot: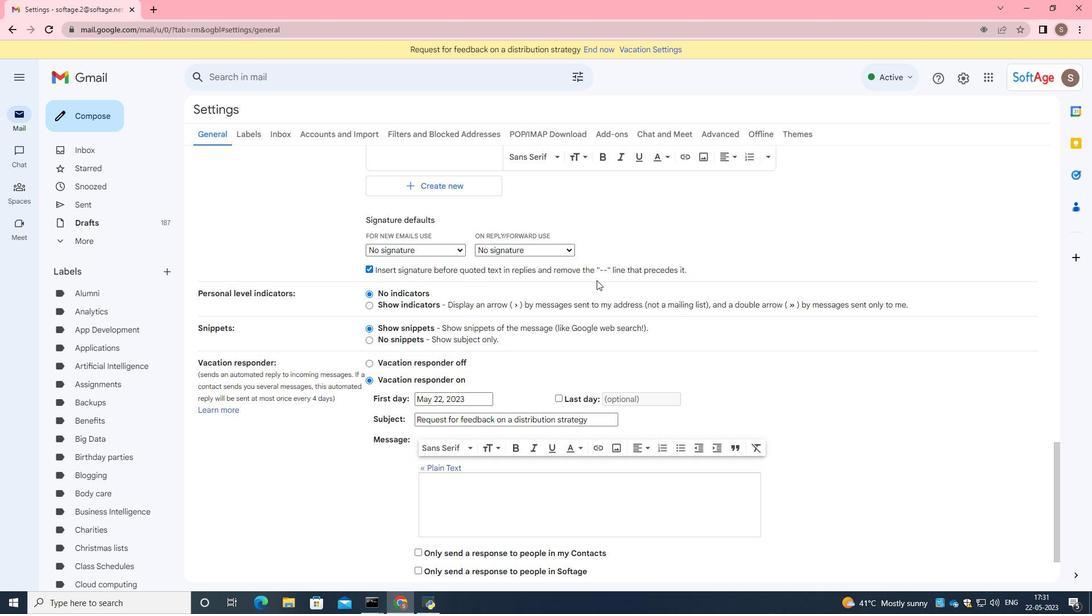 
Action: Mouse moved to (597, 298)
Screenshot: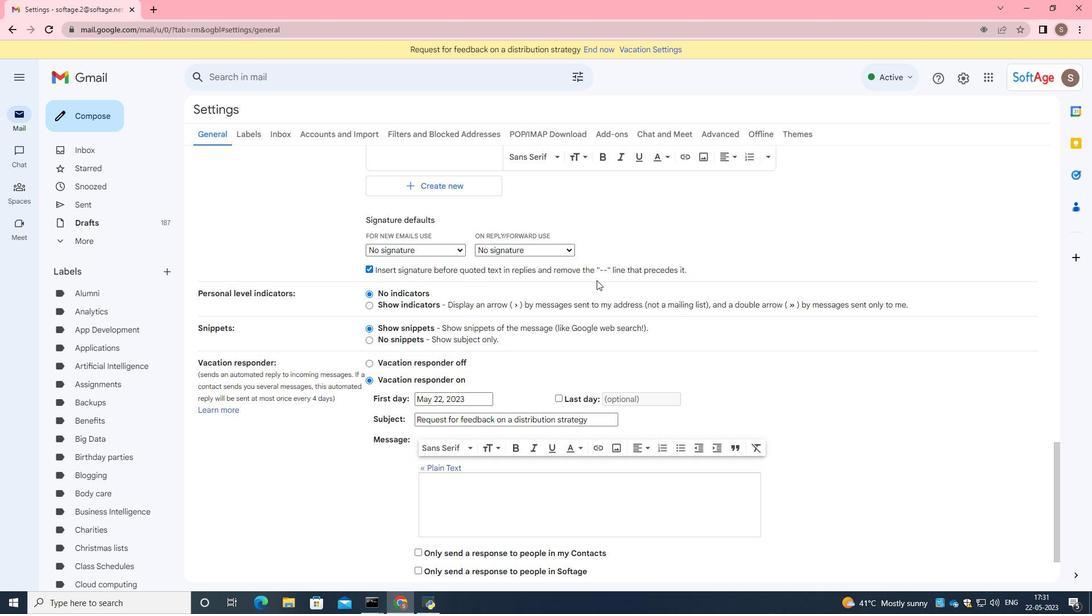 
Action: Mouse scrolled (597, 298) with delta (0, 0)
Screenshot: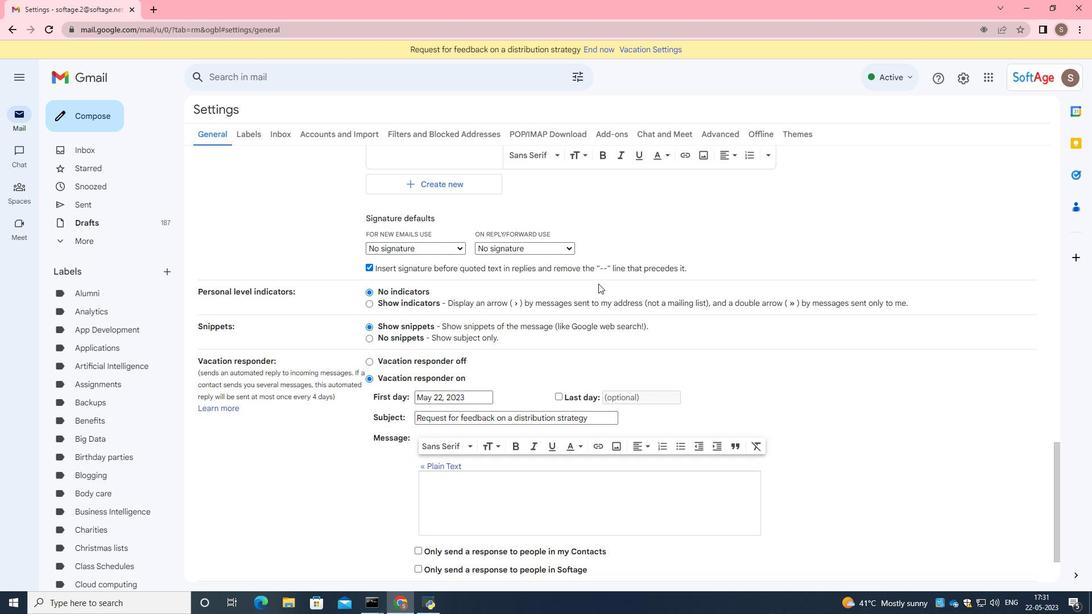 
Action: Mouse moved to (599, 515)
Screenshot: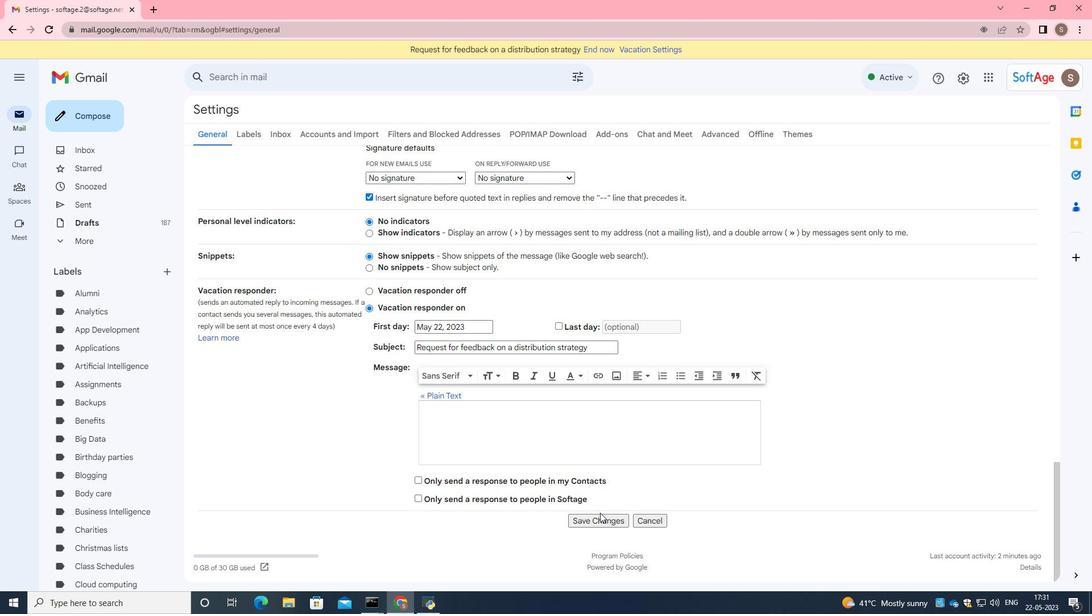 
Action: Mouse pressed left at (599, 515)
Screenshot: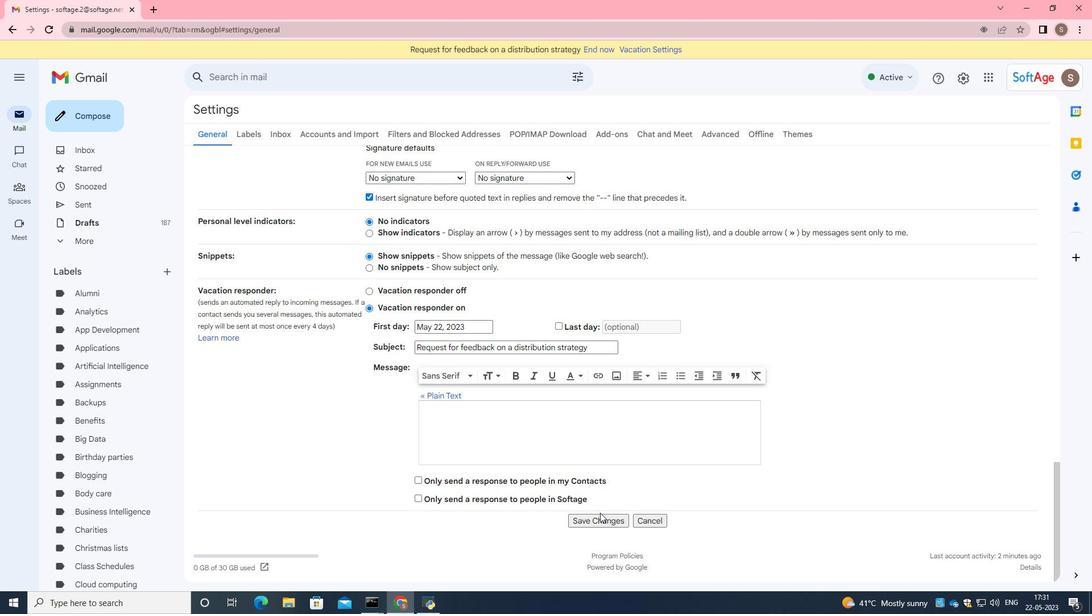 
Action: Mouse moved to (93, 113)
Screenshot: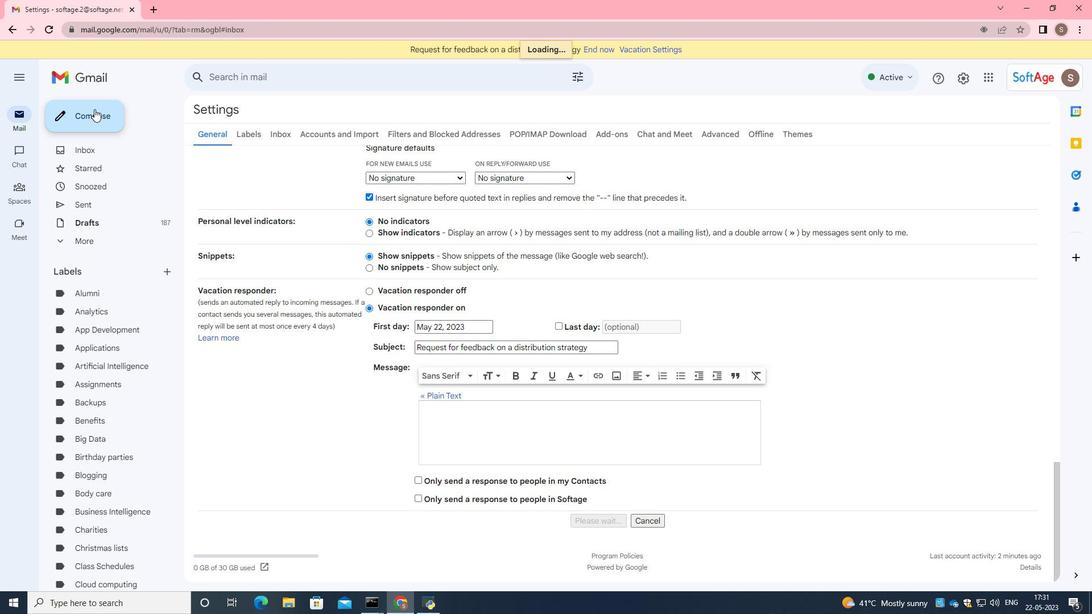 
Action: Mouse pressed left at (93, 113)
Screenshot: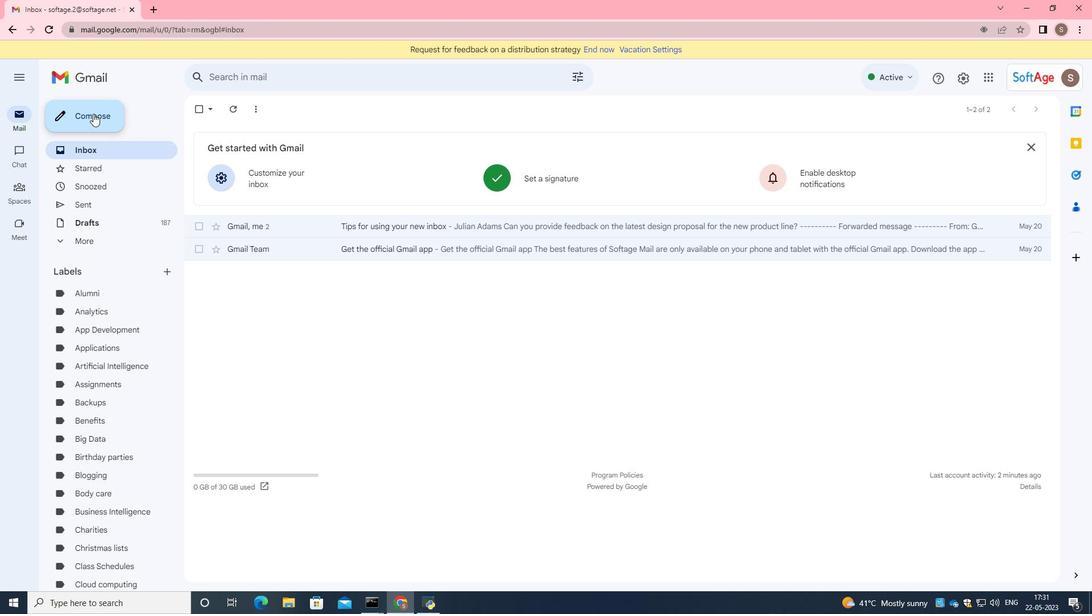 
Action: Mouse moved to (913, 571)
Screenshot: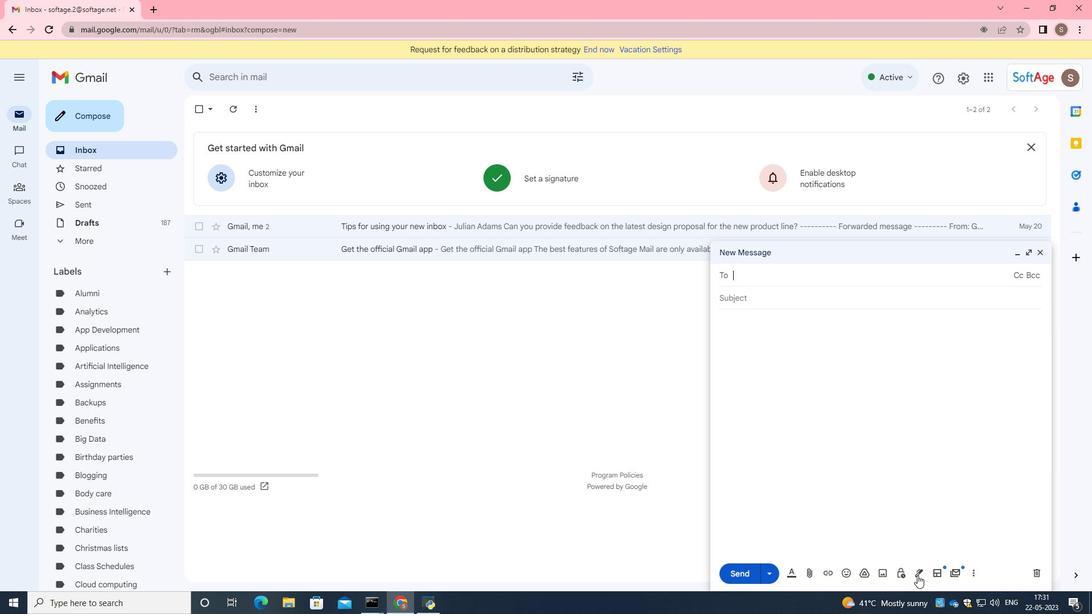 
Action: Mouse pressed left at (913, 571)
Screenshot: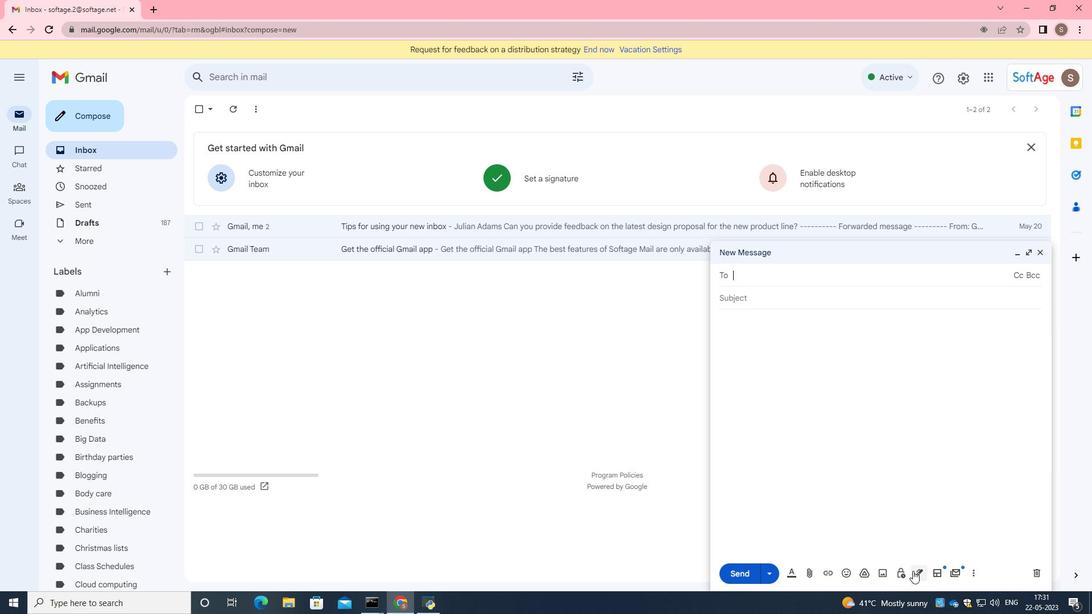 
Action: Mouse moved to (939, 554)
Screenshot: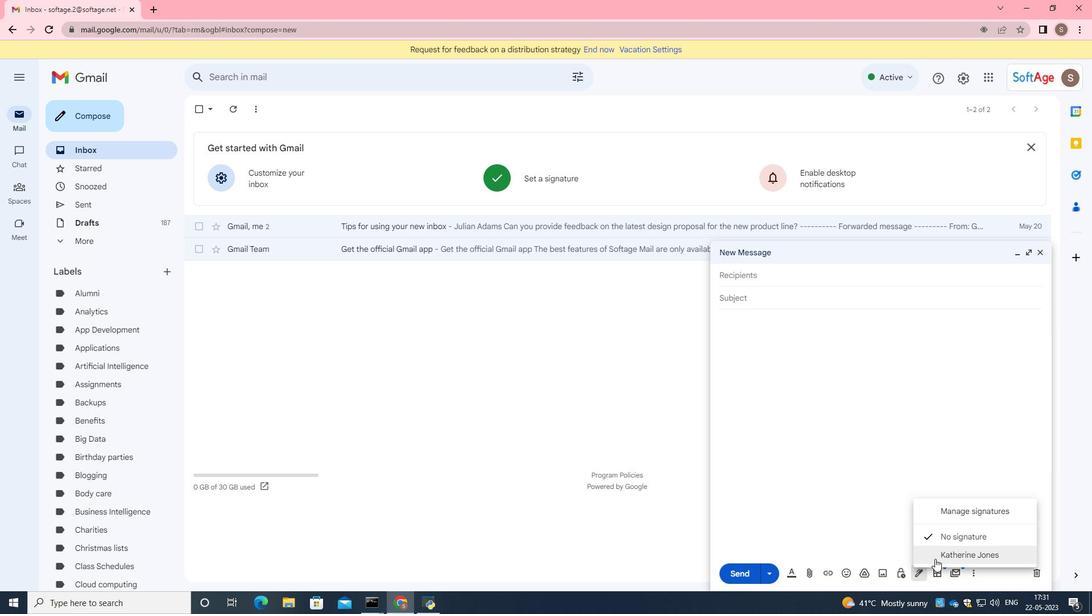 
Action: Mouse pressed left at (939, 554)
Screenshot: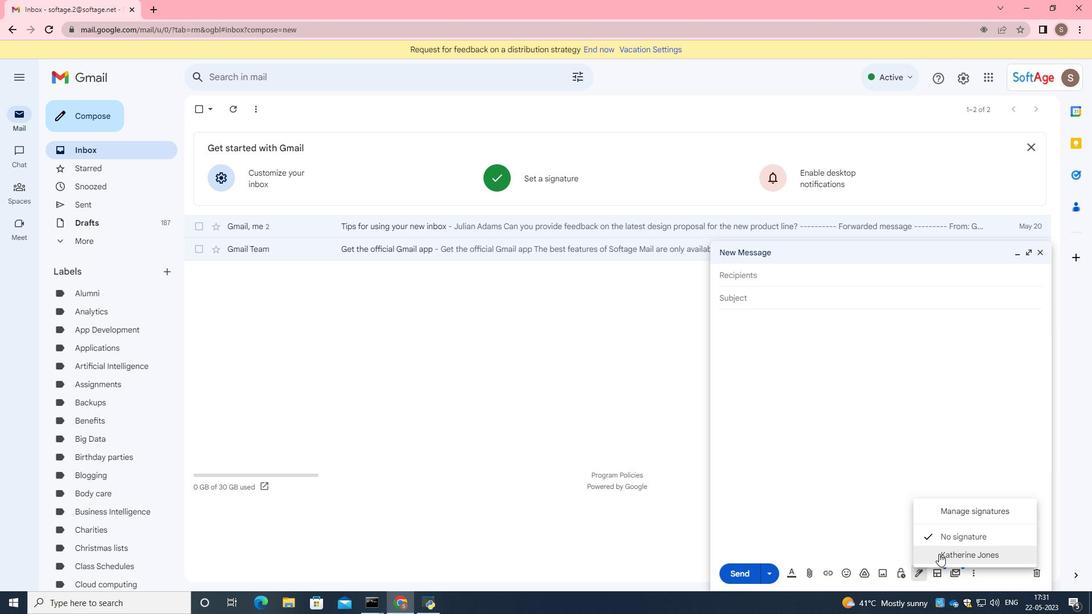 
Action: Mouse moved to (974, 575)
Screenshot: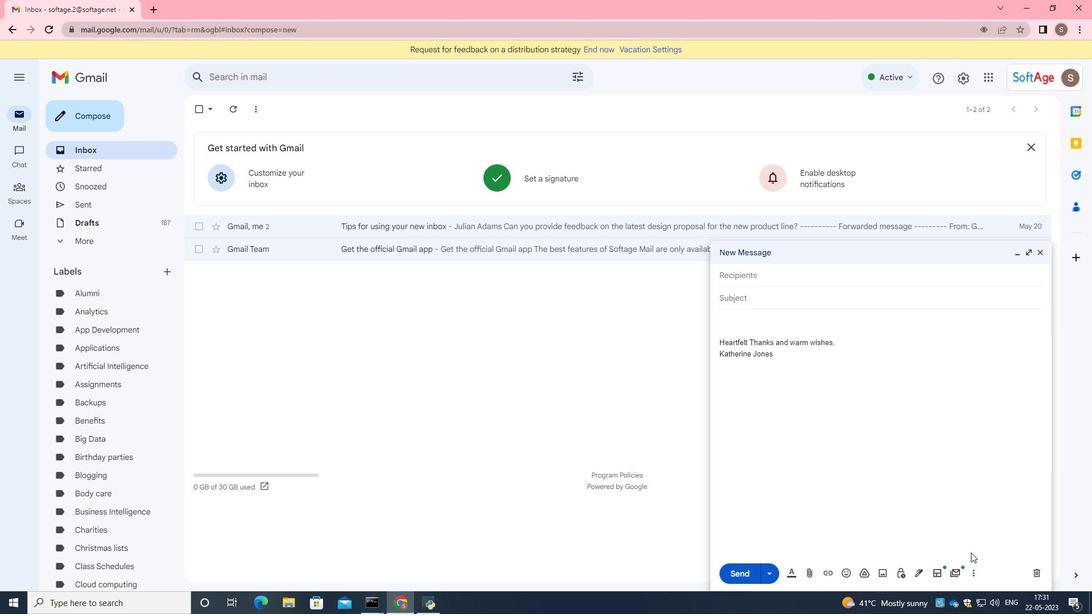 
Action: Mouse pressed left at (974, 575)
Screenshot: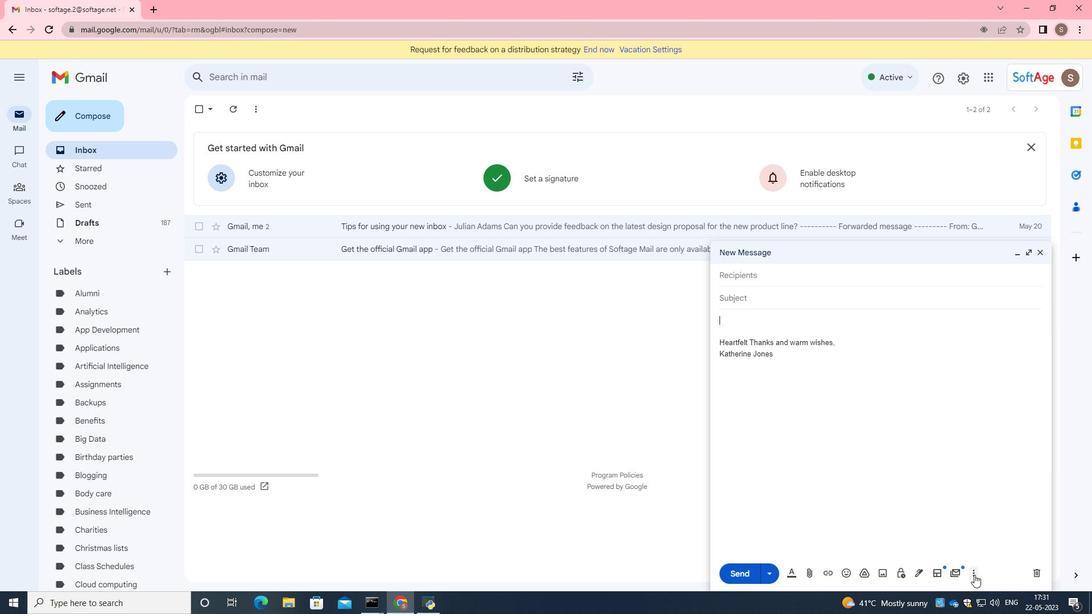 
Action: Mouse moved to (894, 475)
Screenshot: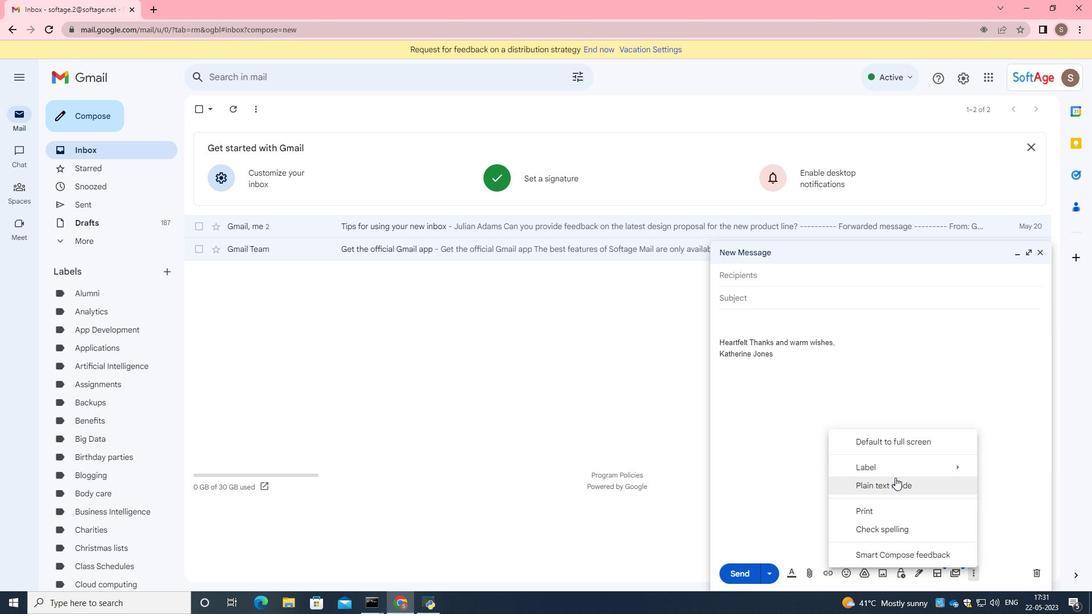 
Action: Mouse pressed left at (894, 475)
Screenshot: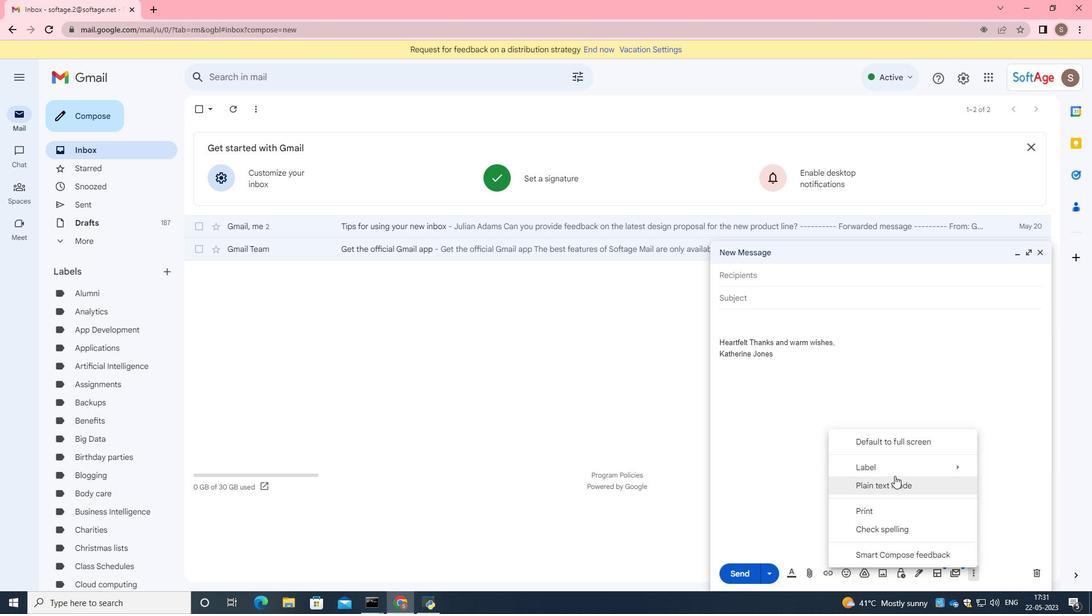
Action: Mouse moved to (674, 246)
Screenshot: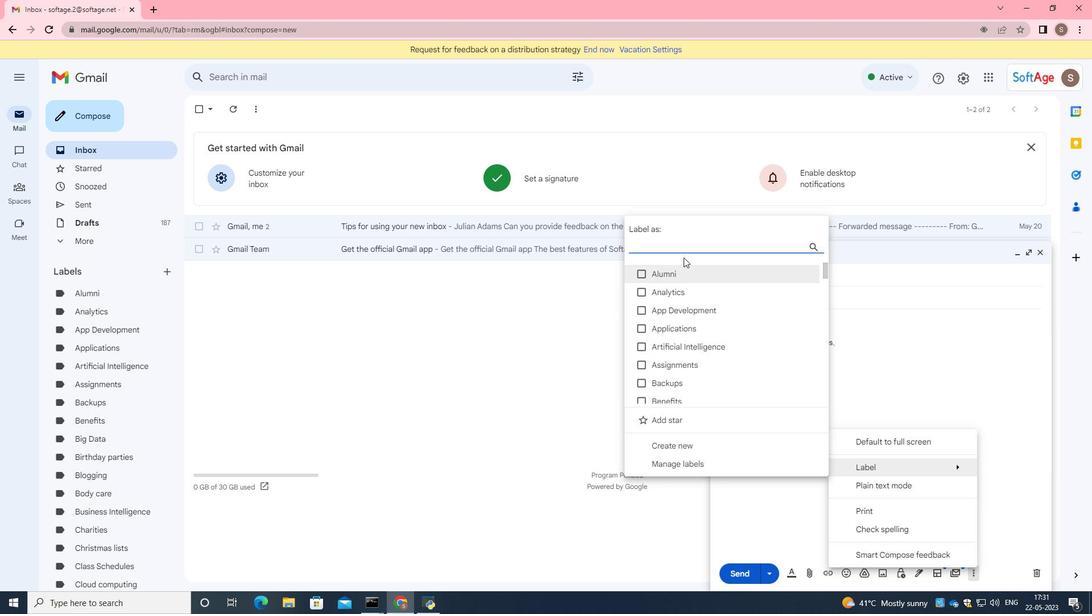 
Action: Key pressed <Key.caps_lock>G<Key.caps_lock>reen<Key.space><Key.caps_lock><Key.caps_lock>initiatives
Screenshot: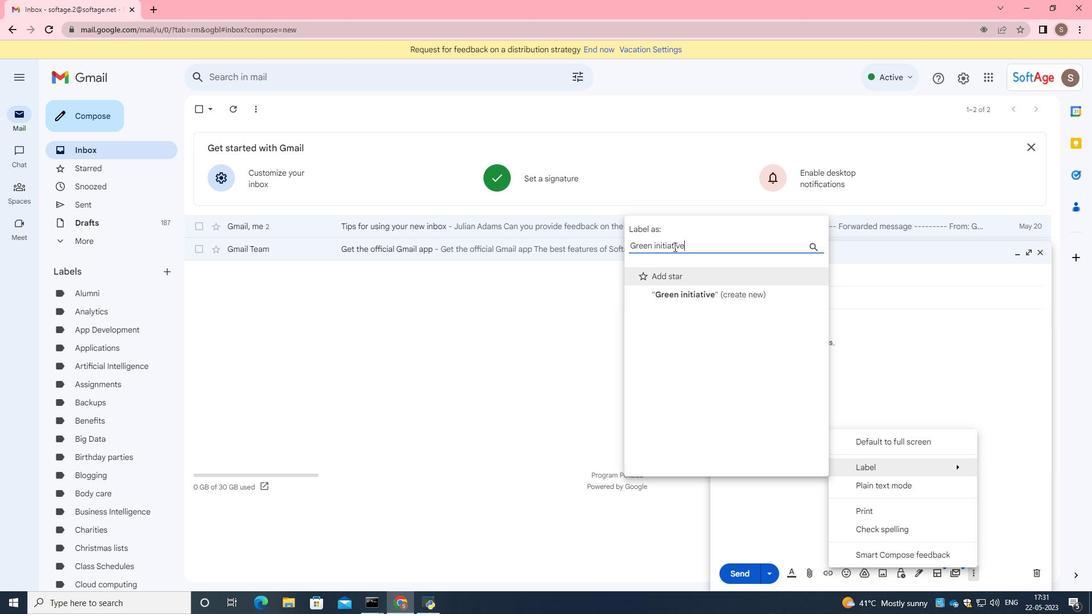 
Action: Mouse moved to (691, 296)
Screenshot: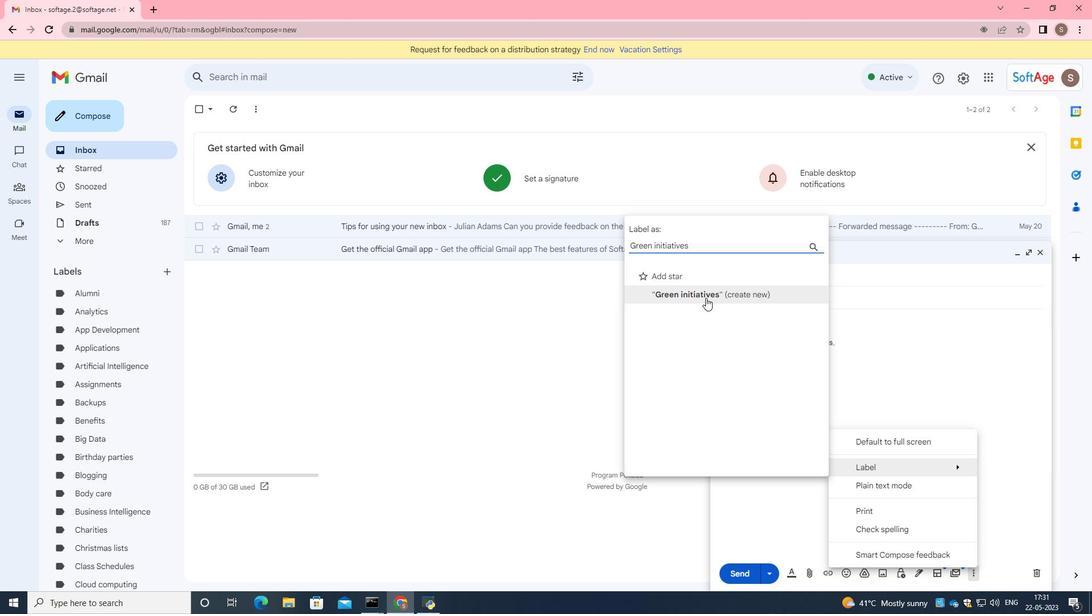 
Action: Mouse pressed left at (691, 296)
Screenshot: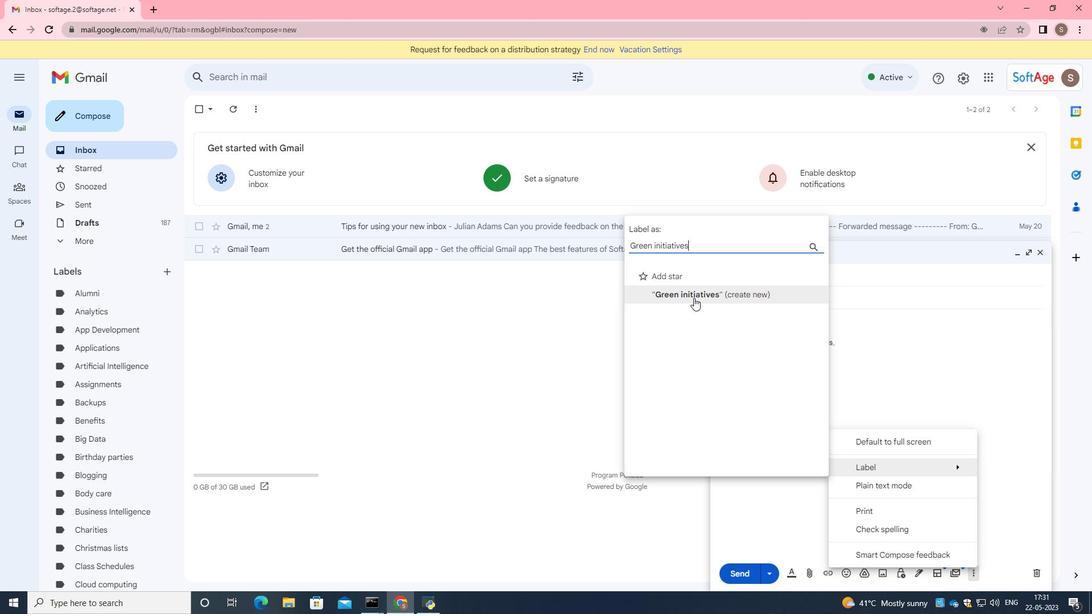 
Action: Mouse moved to (647, 360)
Screenshot: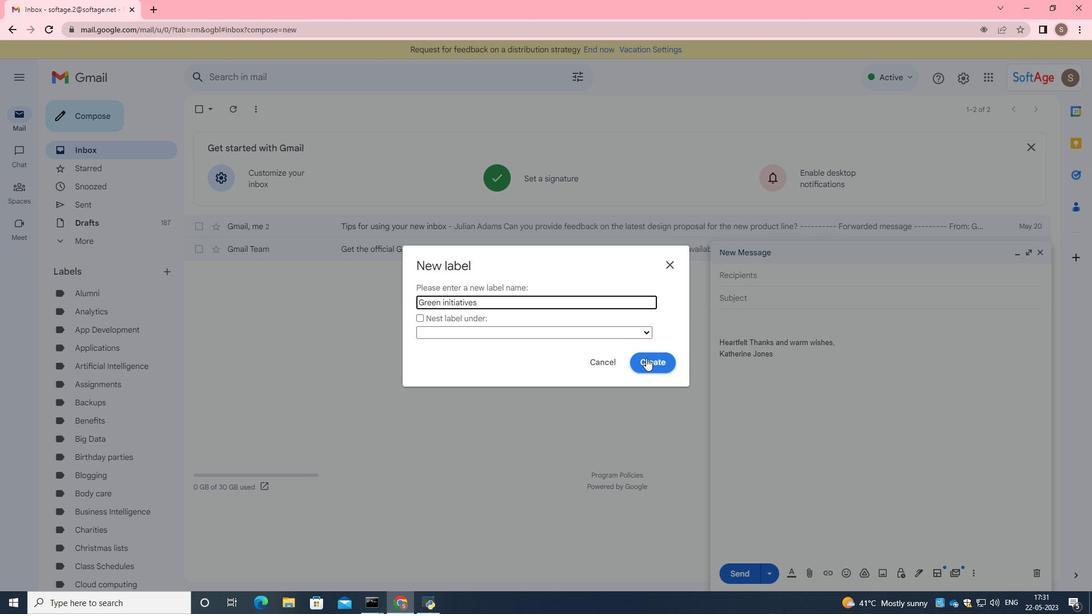 
Action: Mouse pressed left at (647, 360)
Screenshot: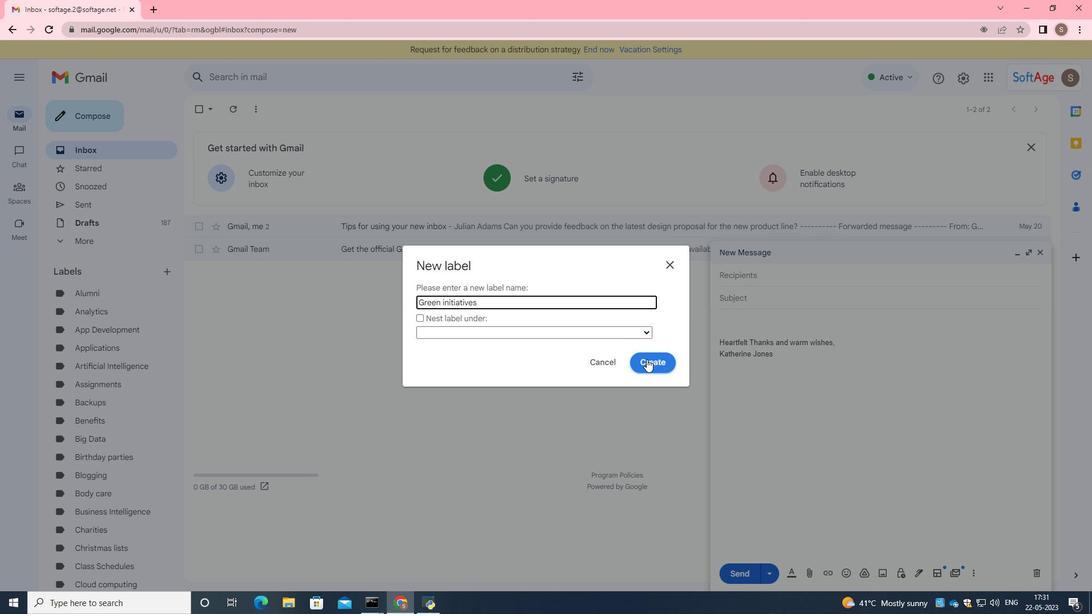 
Action: Mouse moved to (754, 272)
Screenshot: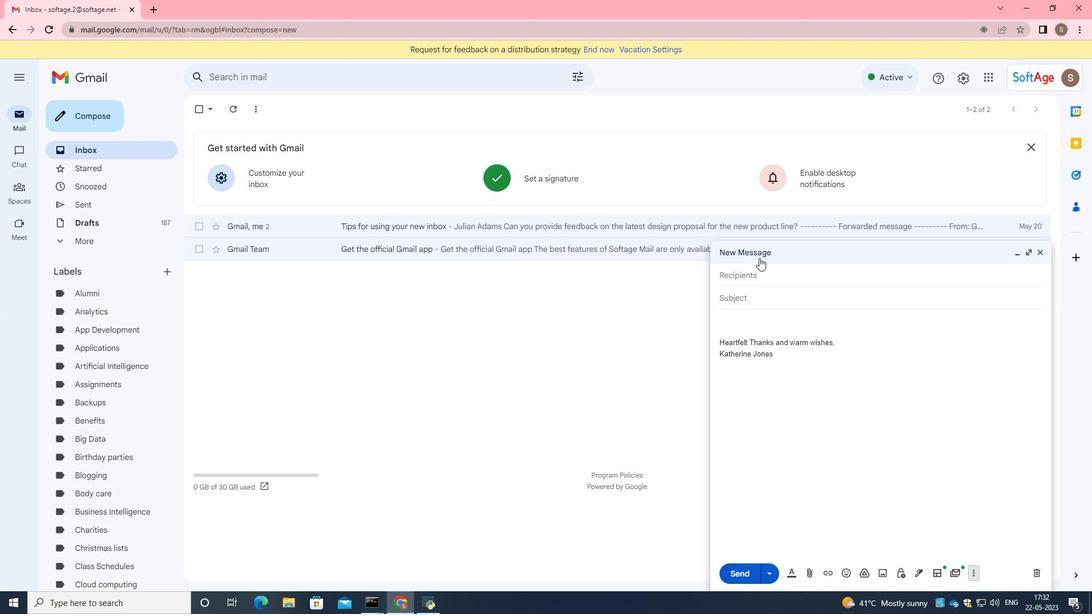 
Action: Mouse pressed left at (754, 272)
Screenshot: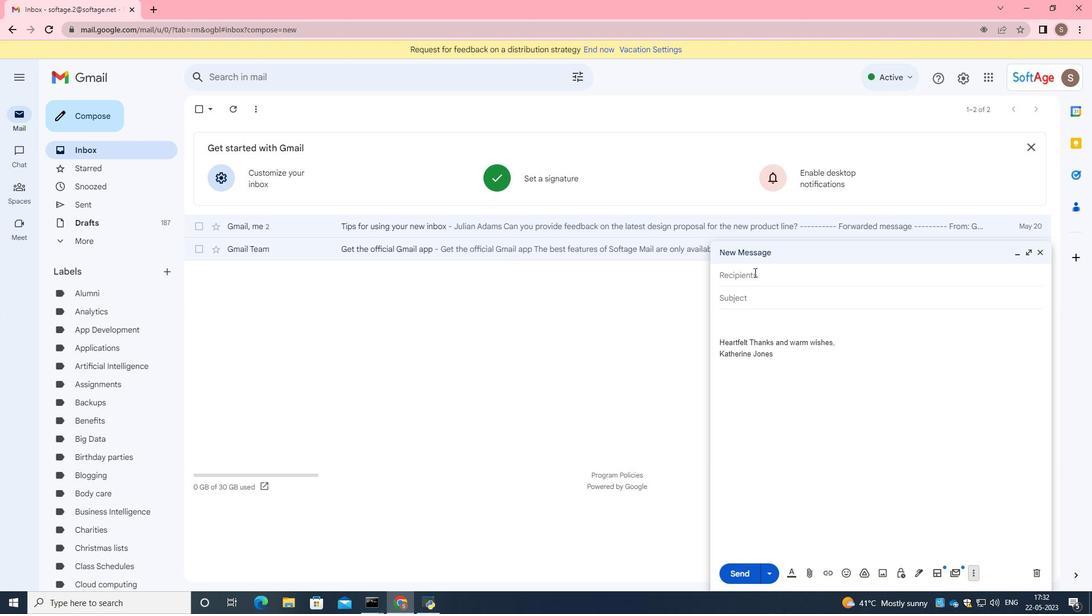 
Action: Key pressed softage.5<Key.shift>@softage.net
Screenshot: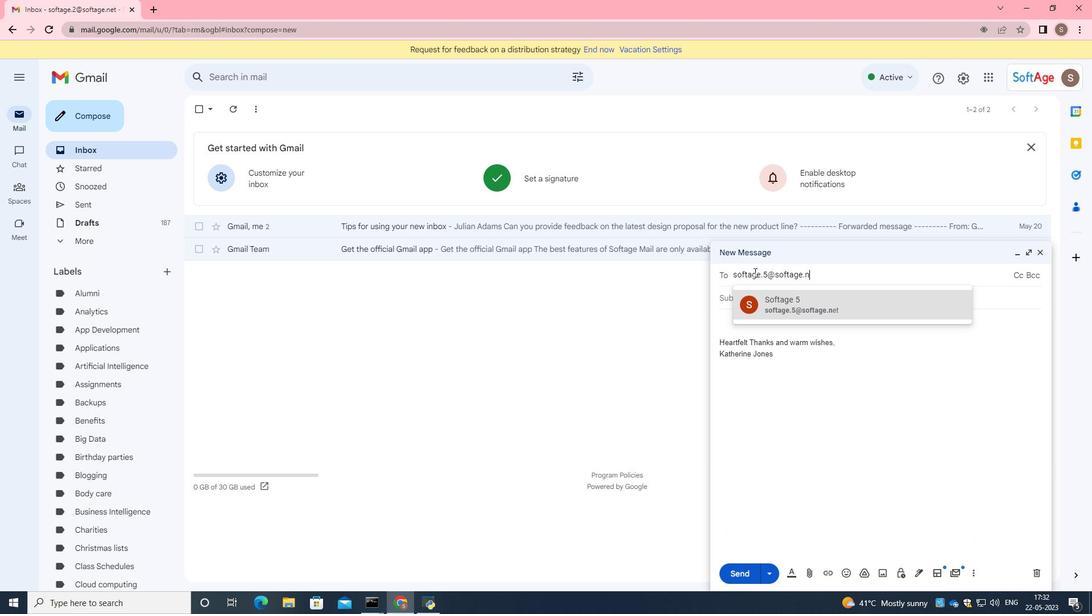 
Action: Mouse moved to (772, 310)
Screenshot: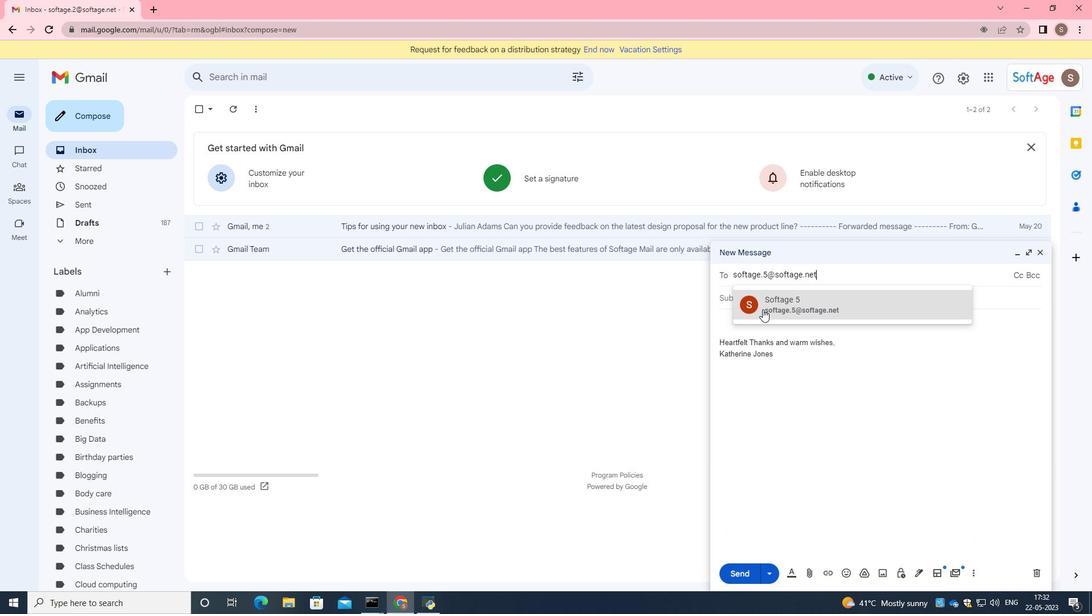 
Action: Mouse pressed left at (772, 310)
Screenshot: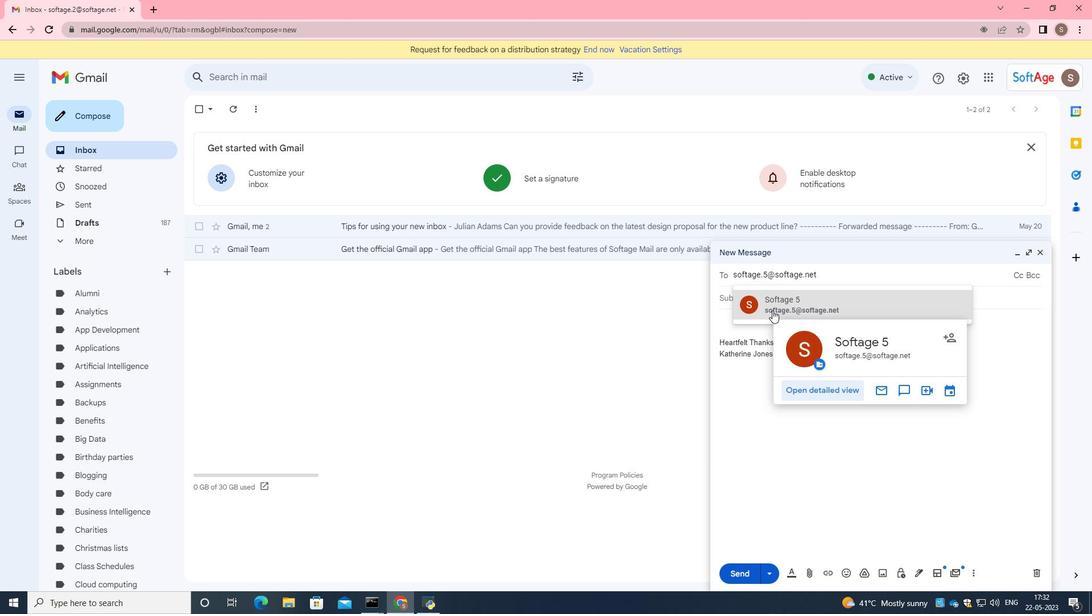 
Action: Mouse moved to (756, 576)
Screenshot: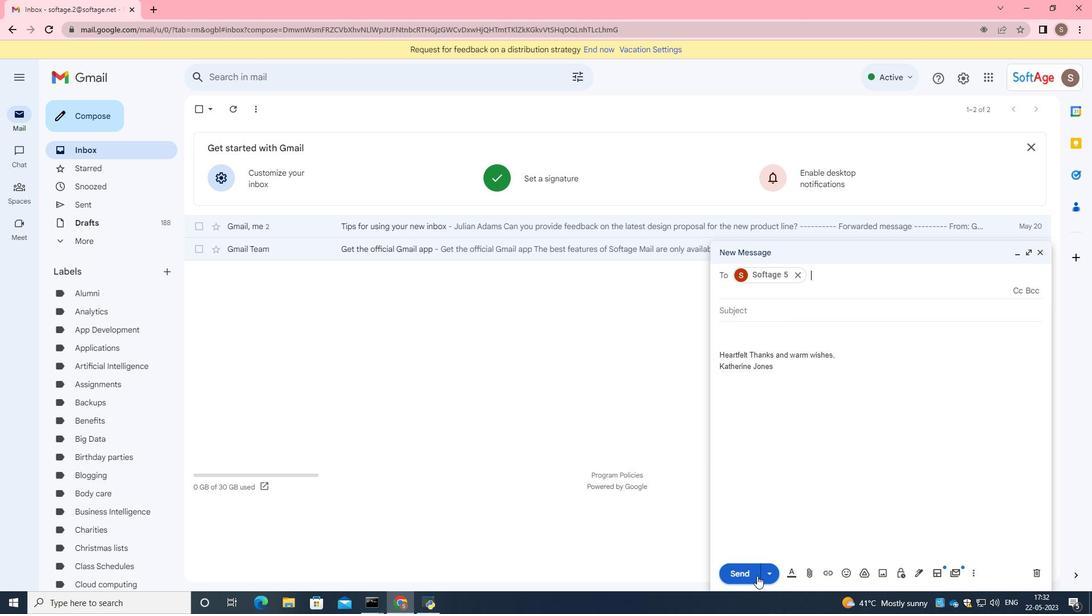
